 Task: Send an email with the signature Daisy Wilson with the subject Service renewal and the message I am sorry for any miscommunication on our end. from softage.1@softage.net to softage.9@softage.net and softage.10@softage.net with an attached document Data_sheet.pdf
Action: Mouse moved to (411, 548)
Screenshot: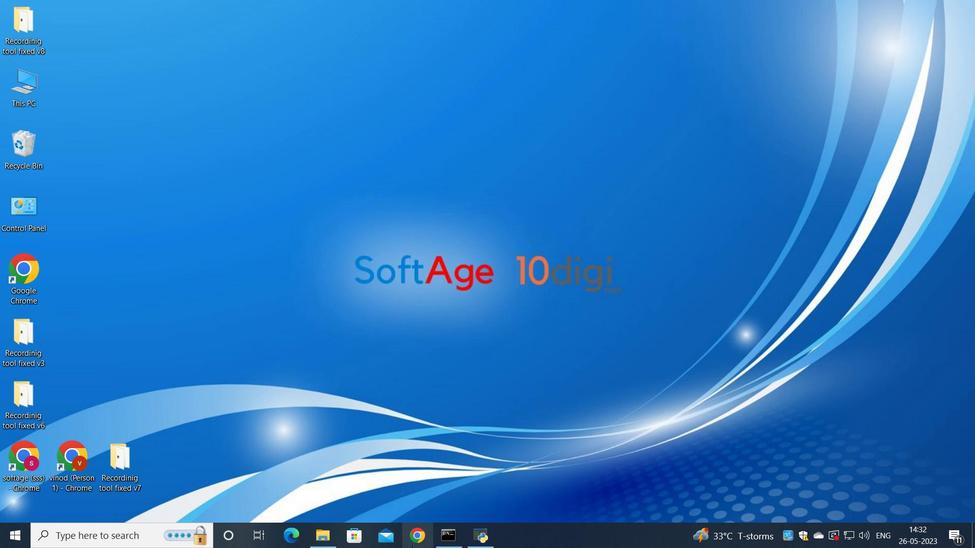 
Action: Mouse pressed left at (411, 548)
Screenshot: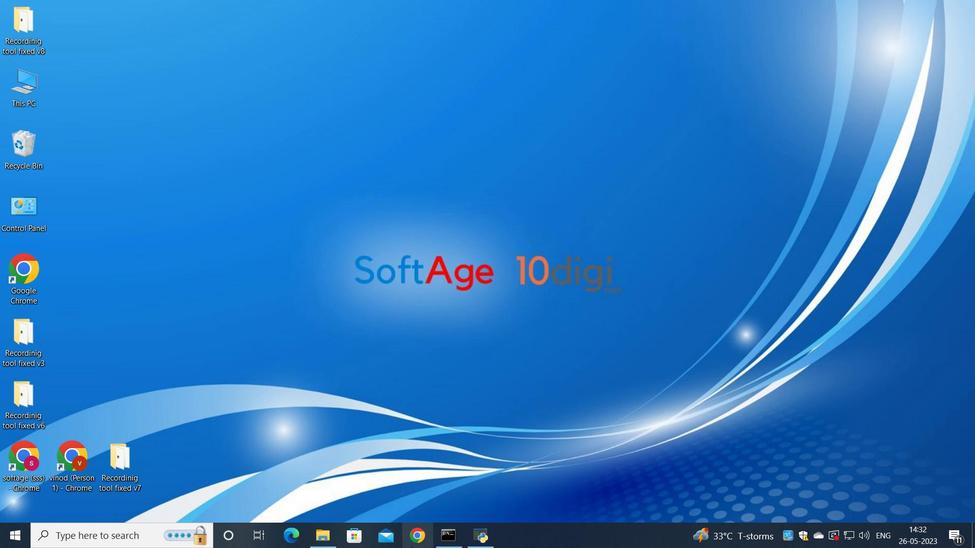 
Action: Mouse moved to (430, 301)
Screenshot: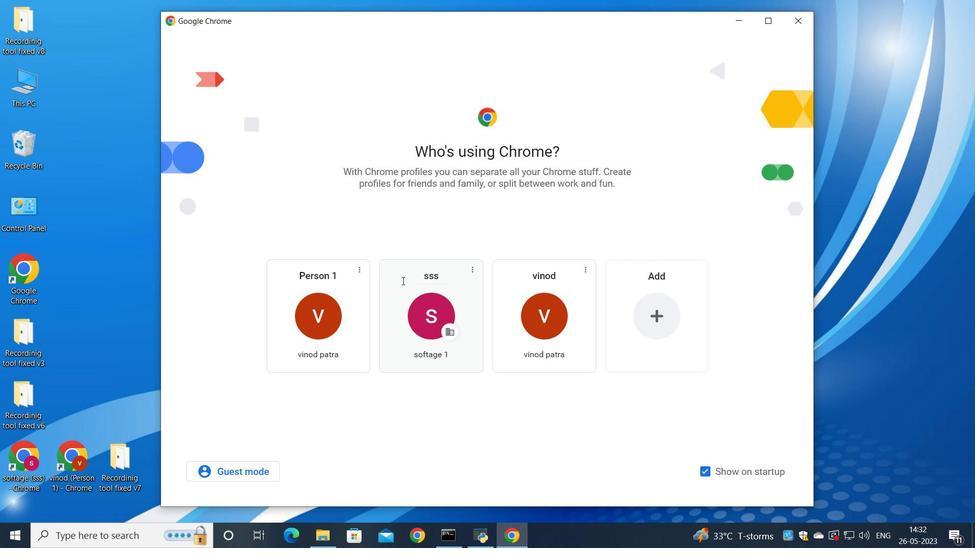 
Action: Mouse pressed left at (430, 301)
Screenshot: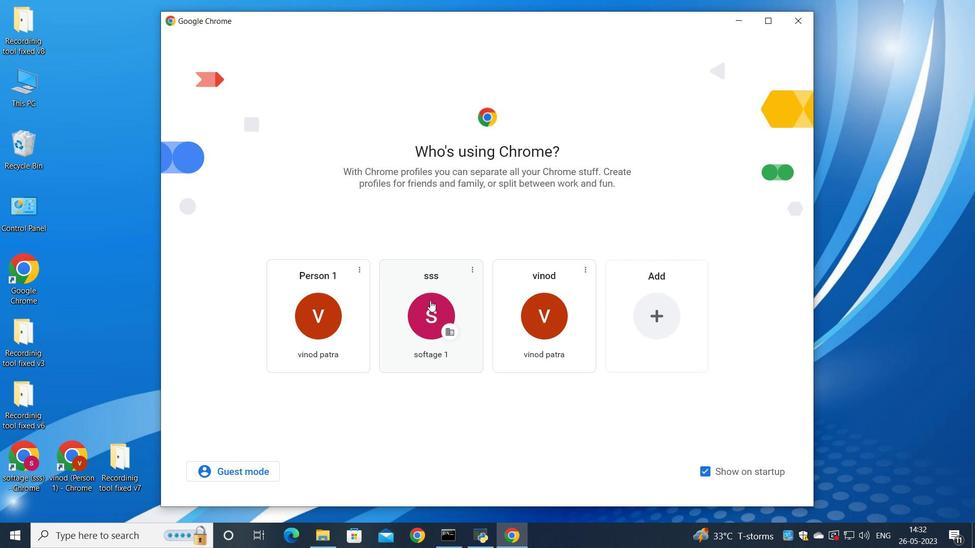 
Action: Mouse moved to (854, 69)
Screenshot: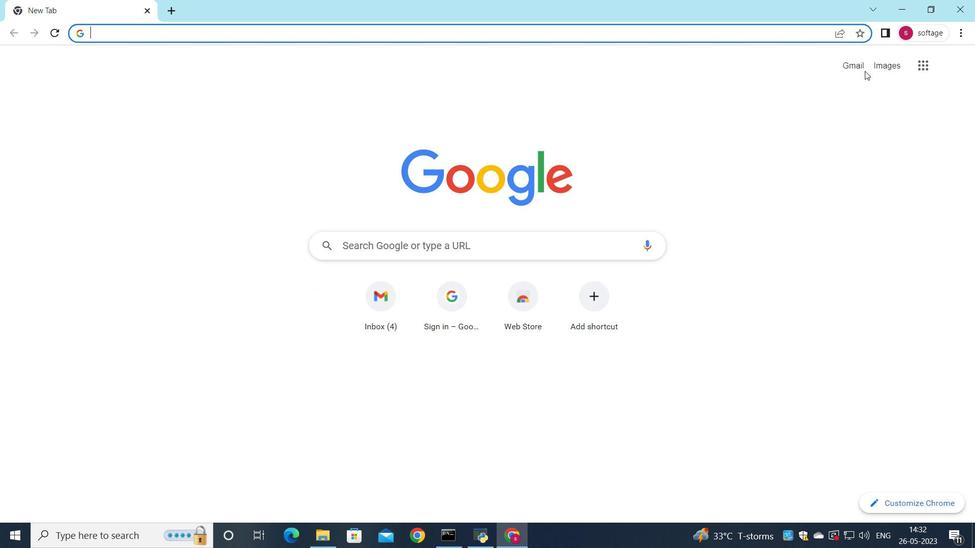 
Action: Mouse pressed left at (854, 69)
Screenshot: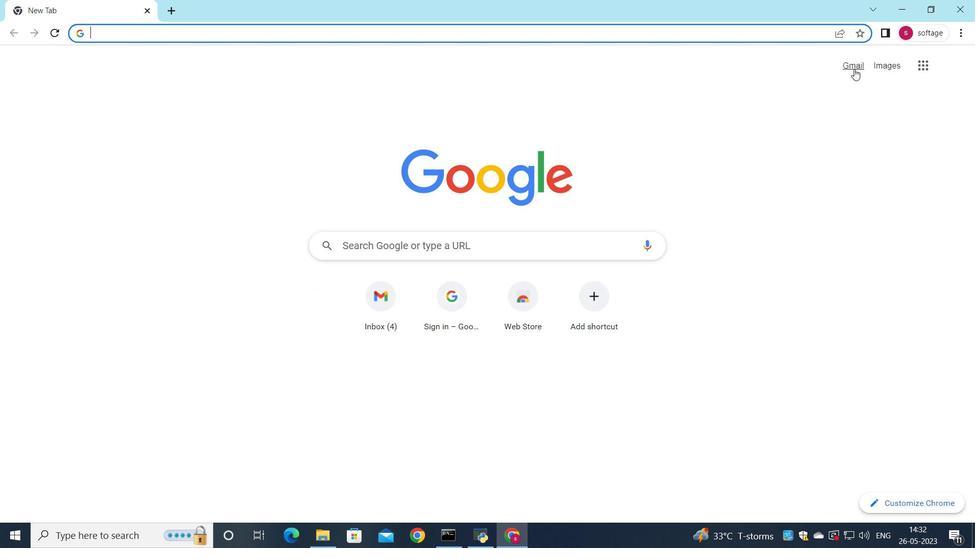 
Action: Mouse moved to (840, 88)
Screenshot: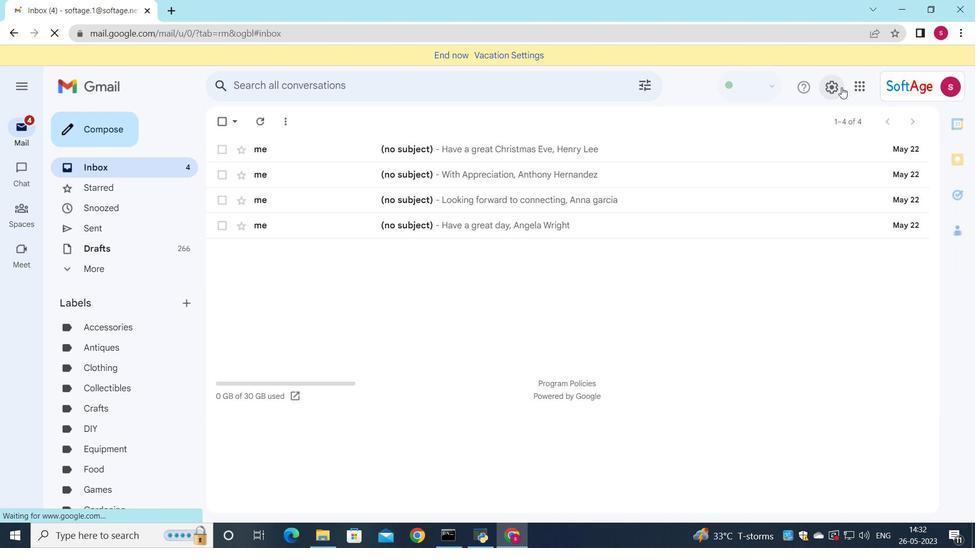 
Action: Mouse pressed left at (840, 88)
Screenshot: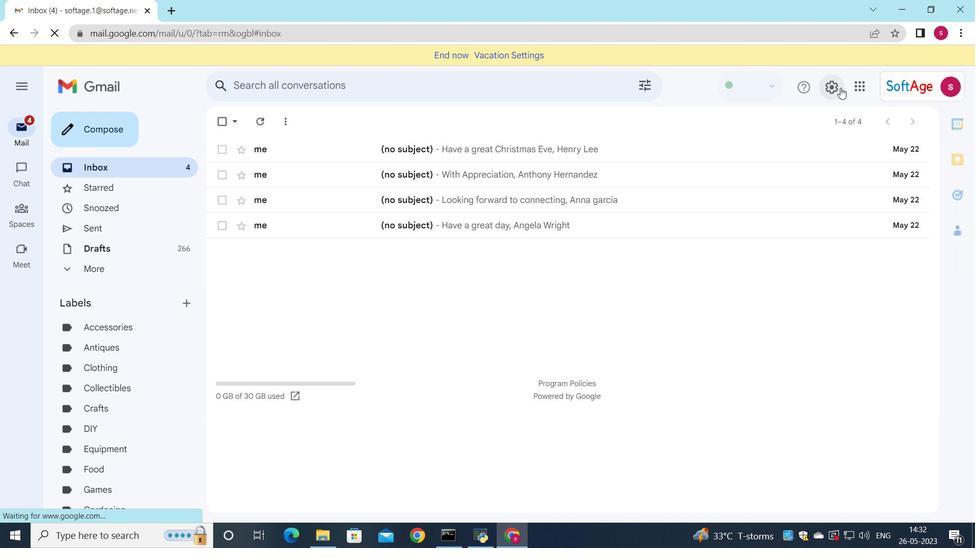 
Action: Mouse moved to (852, 149)
Screenshot: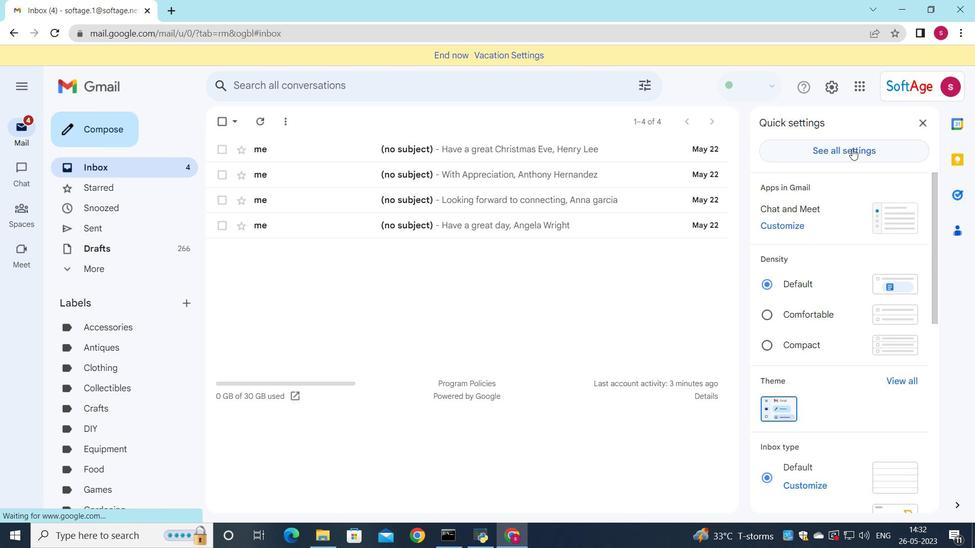 
Action: Mouse pressed left at (852, 149)
Screenshot: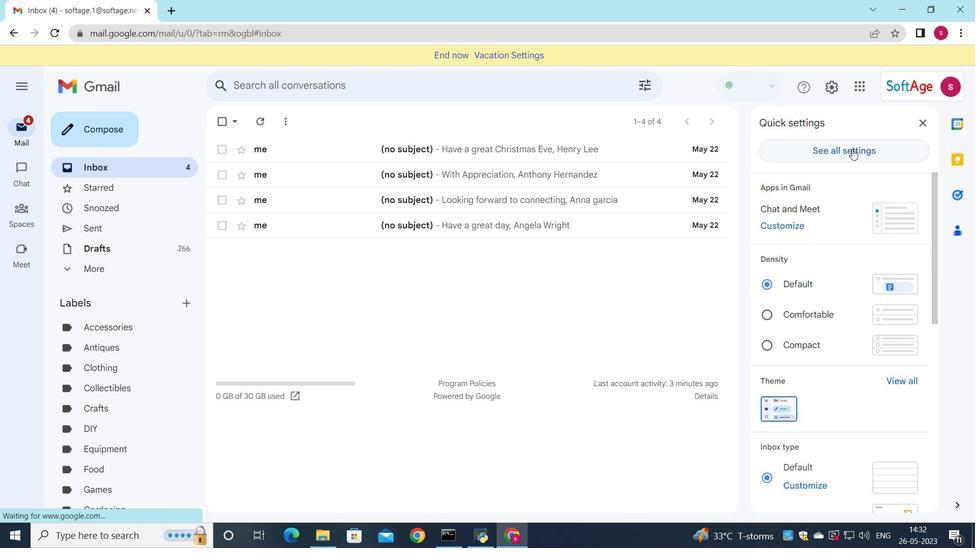 
Action: Mouse moved to (432, 222)
Screenshot: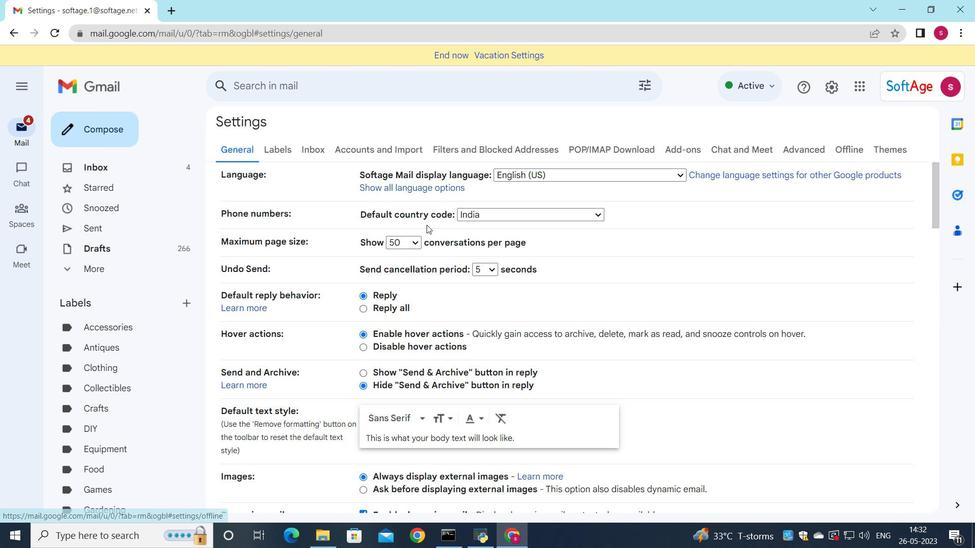 
Action: Mouse scrolled (432, 222) with delta (0, 0)
Screenshot: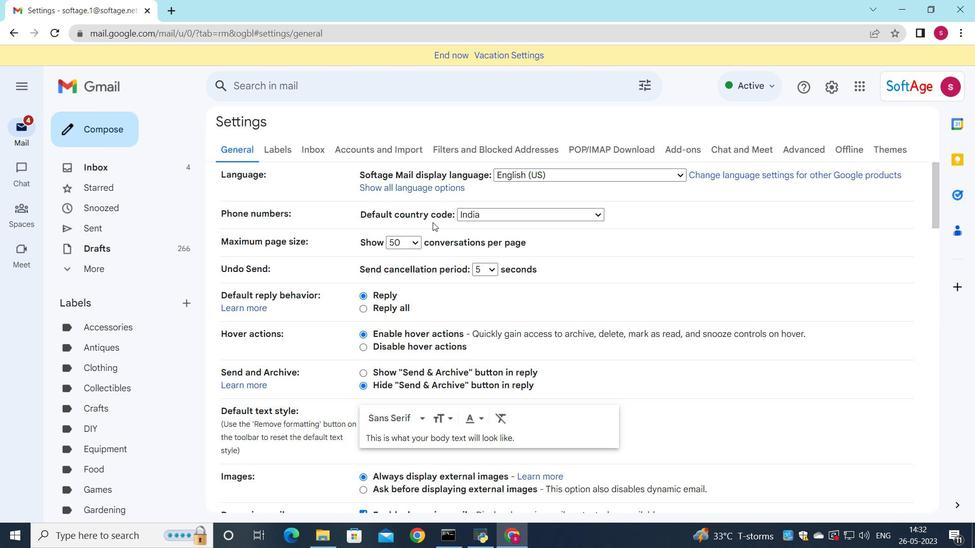 
Action: Mouse scrolled (432, 222) with delta (0, 0)
Screenshot: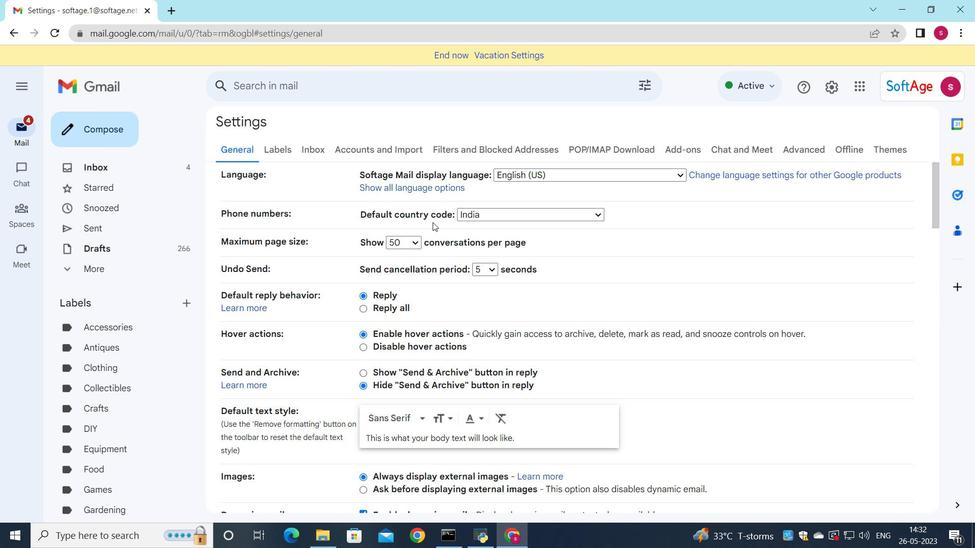 
Action: Mouse scrolled (432, 222) with delta (0, 0)
Screenshot: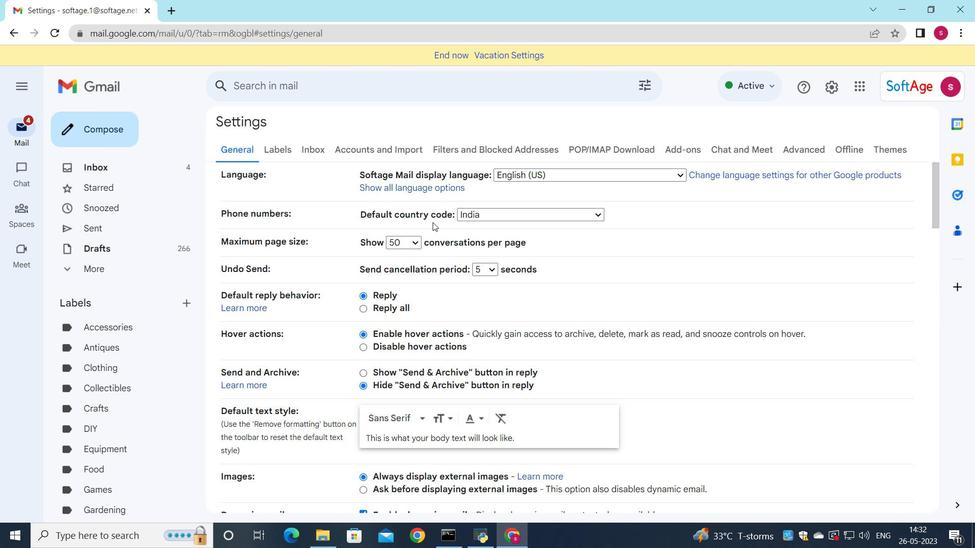 
Action: Mouse scrolled (432, 222) with delta (0, 0)
Screenshot: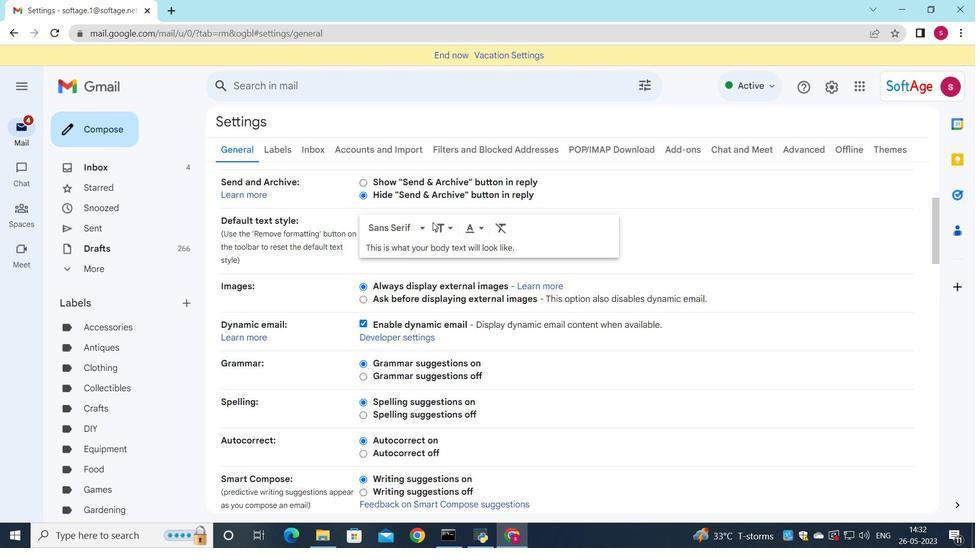 
Action: Mouse scrolled (432, 222) with delta (0, 0)
Screenshot: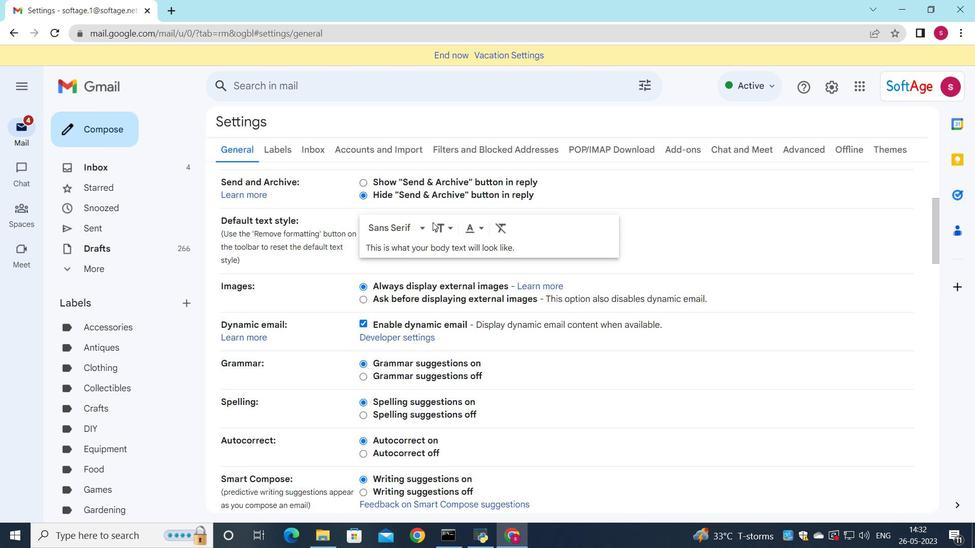 
Action: Mouse scrolled (432, 222) with delta (0, 0)
Screenshot: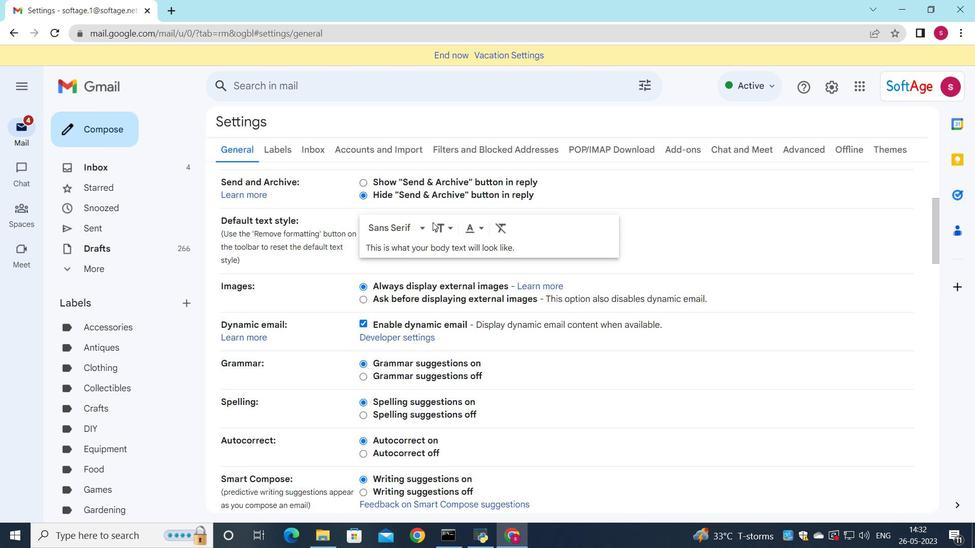 
Action: Mouse scrolled (432, 222) with delta (0, 0)
Screenshot: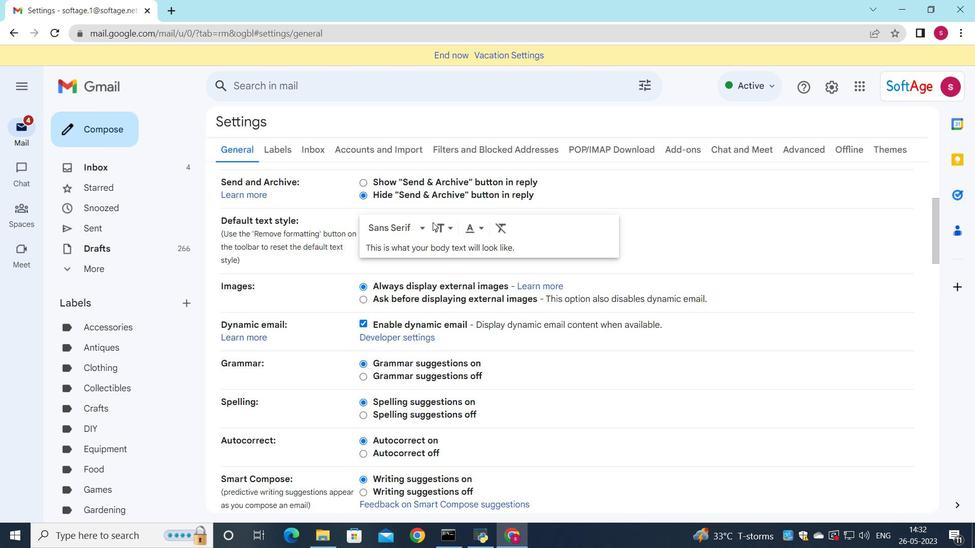 
Action: Mouse scrolled (432, 222) with delta (0, 0)
Screenshot: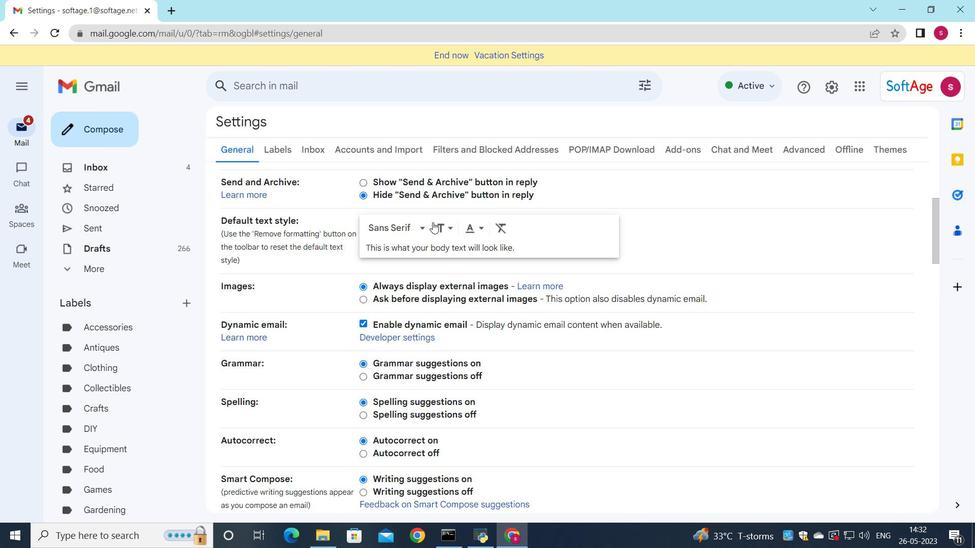 
Action: Mouse scrolled (432, 222) with delta (0, 0)
Screenshot: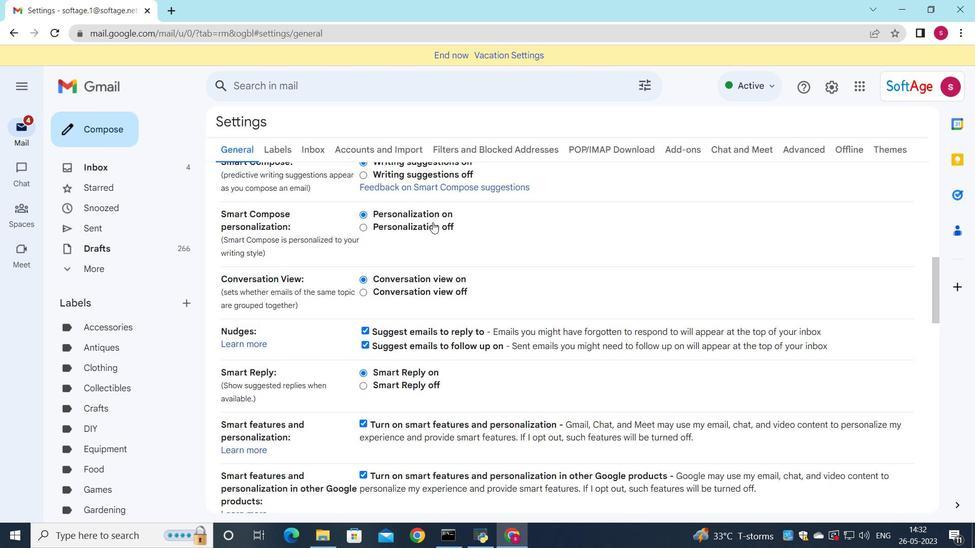 
Action: Mouse scrolled (432, 222) with delta (0, 0)
Screenshot: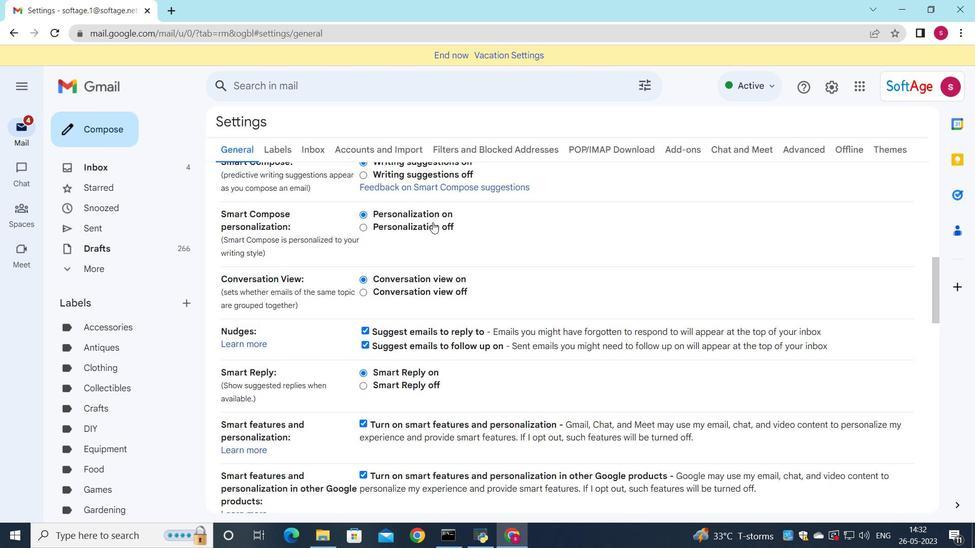 
Action: Mouse scrolled (432, 222) with delta (0, 0)
Screenshot: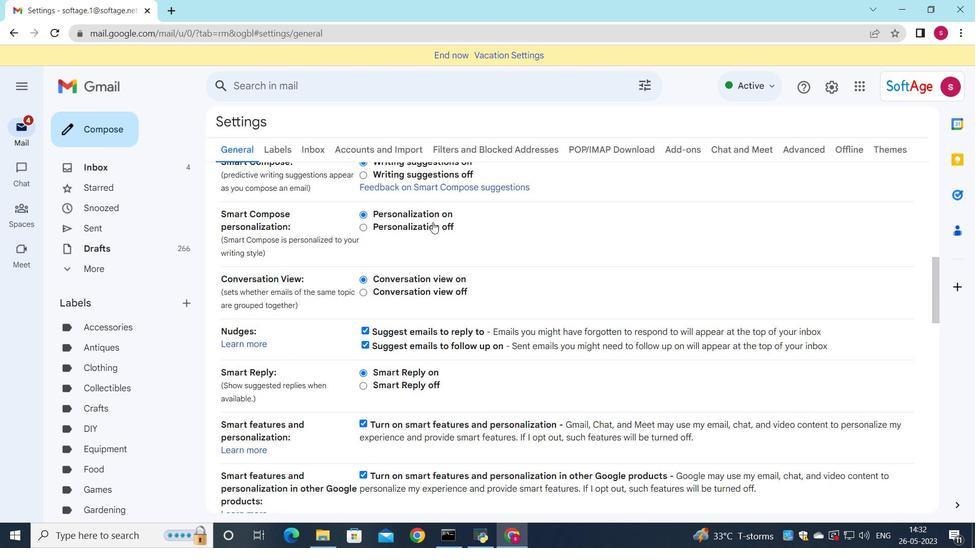 
Action: Mouse scrolled (432, 222) with delta (0, 0)
Screenshot: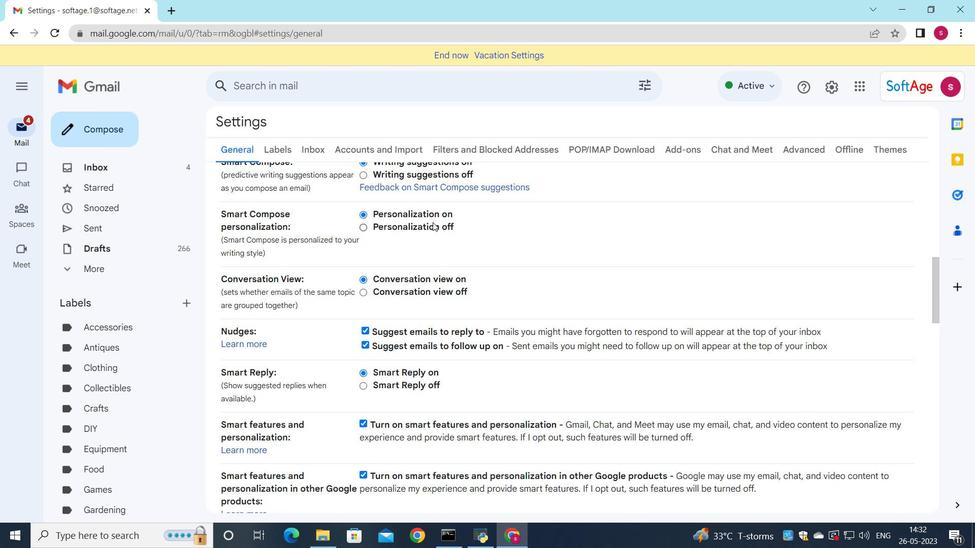 
Action: Mouse scrolled (432, 222) with delta (0, 0)
Screenshot: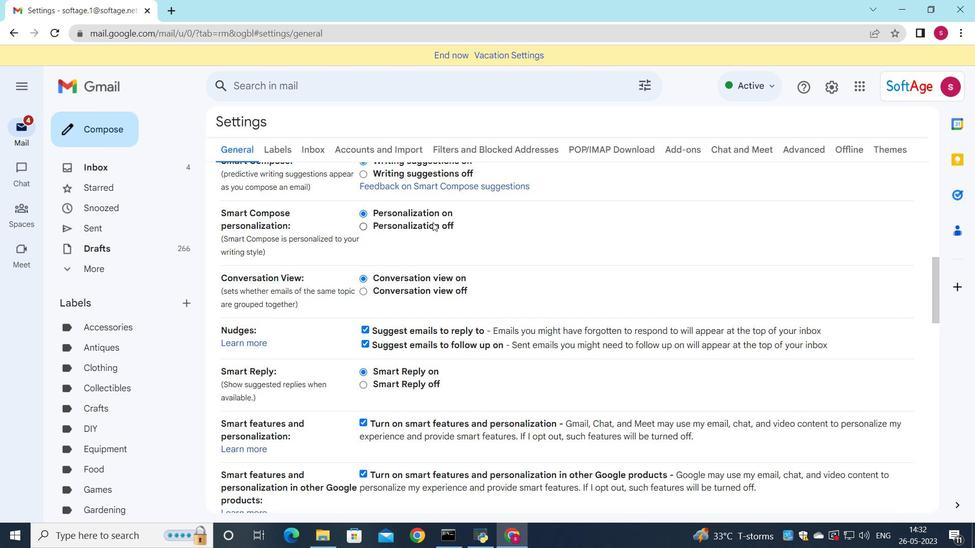 
Action: Mouse scrolled (432, 222) with delta (0, 0)
Screenshot: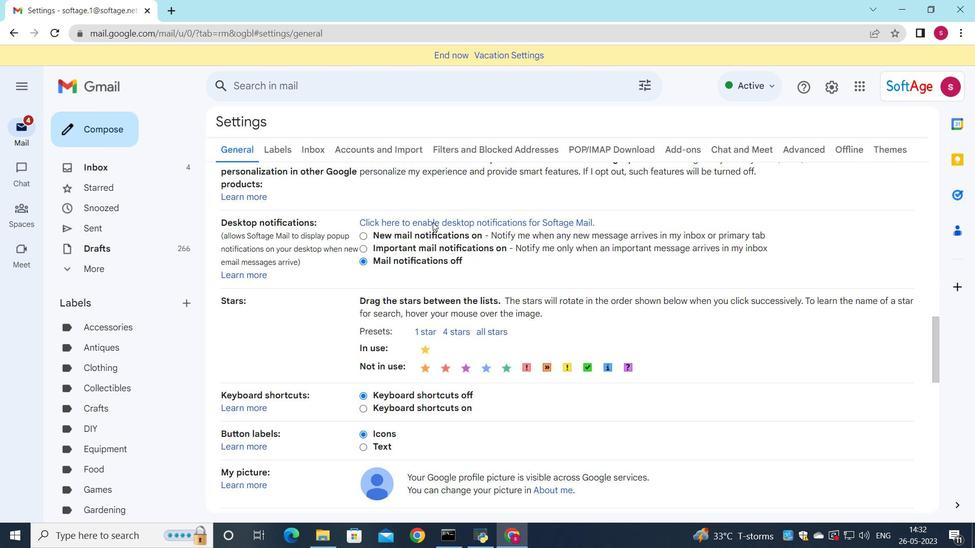 
Action: Mouse scrolled (432, 222) with delta (0, 0)
Screenshot: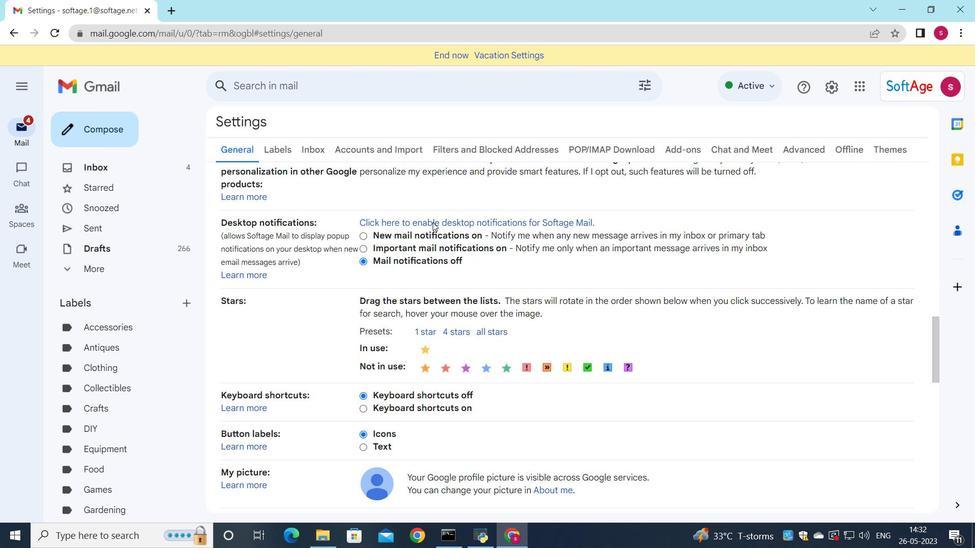 
Action: Mouse scrolled (432, 222) with delta (0, 0)
Screenshot: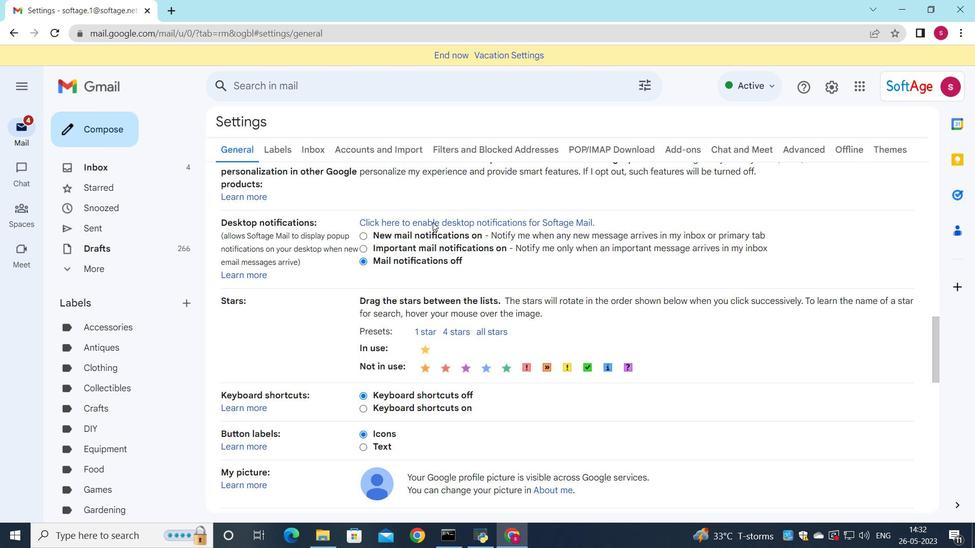 
Action: Mouse moved to (491, 382)
Screenshot: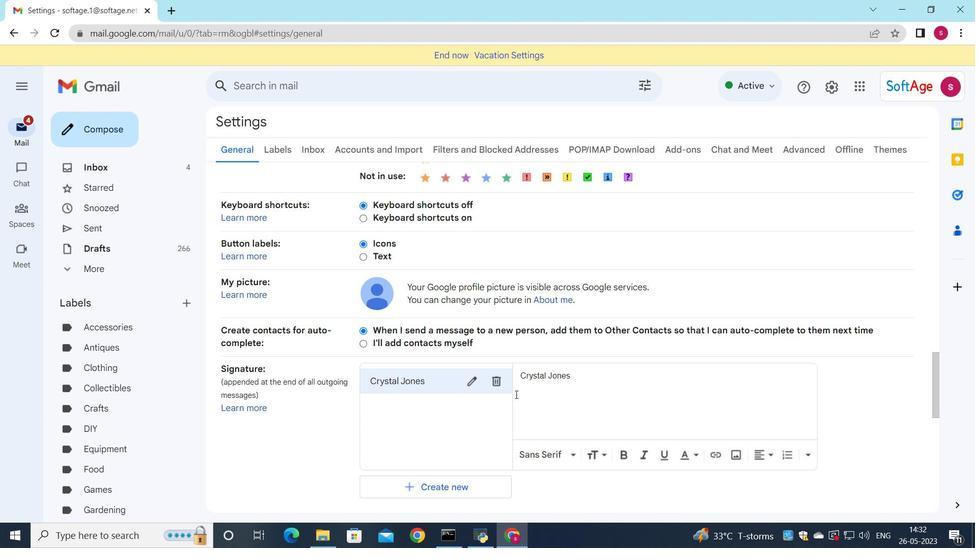 
Action: Mouse pressed left at (491, 382)
Screenshot: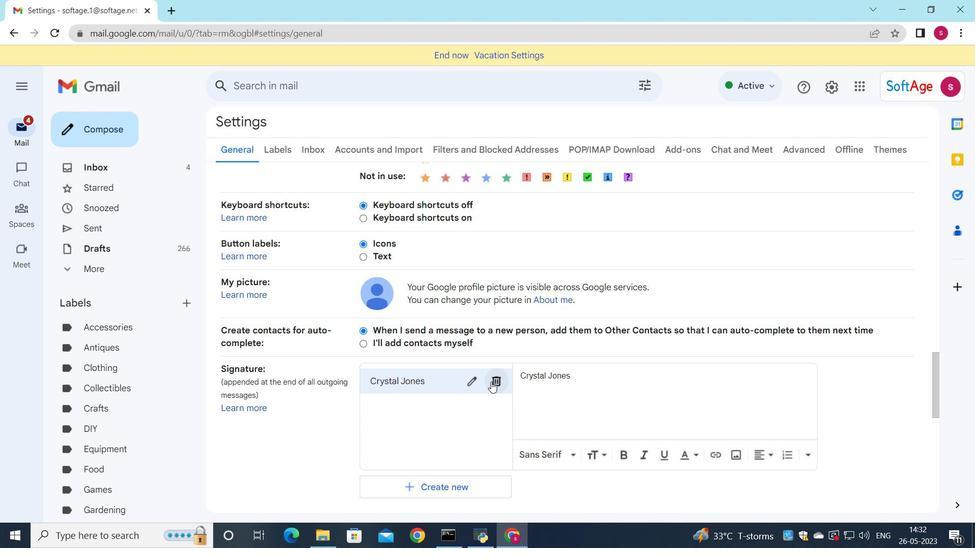 
Action: Mouse moved to (579, 305)
Screenshot: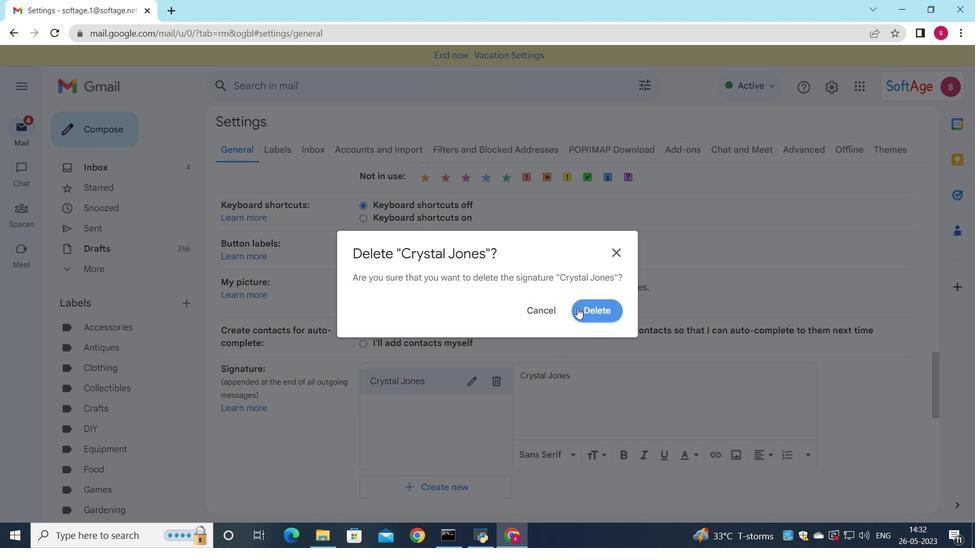 
Action: Mouse pressed left at (579, 305)
Screenshot: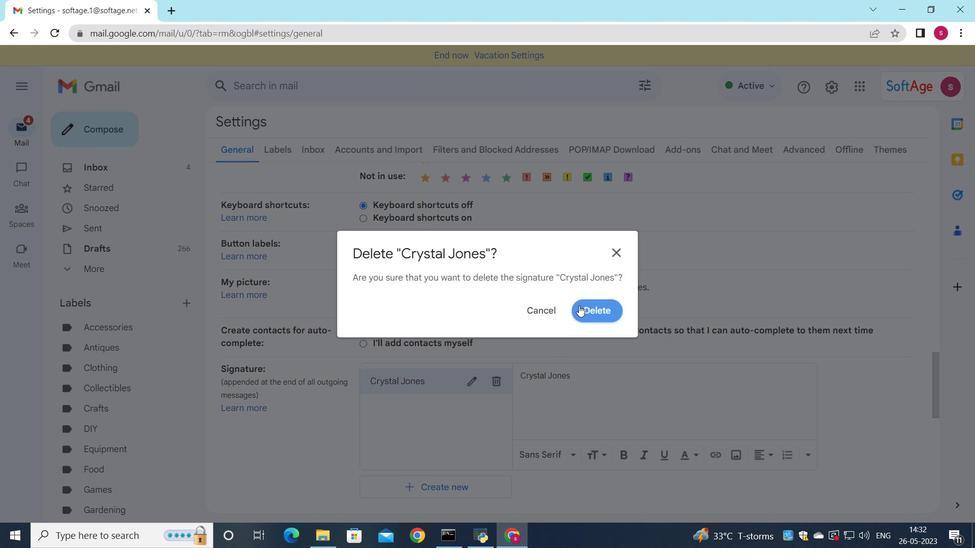 
Action: Mouse moved to (434, 393)
Screenshot: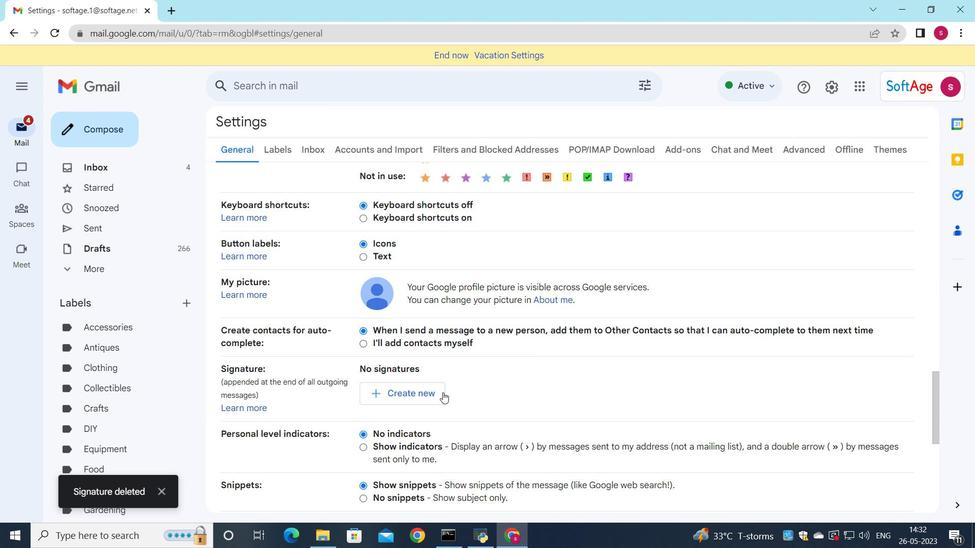 
Action: Mouse pressed left at (434, 393)
Screenshot: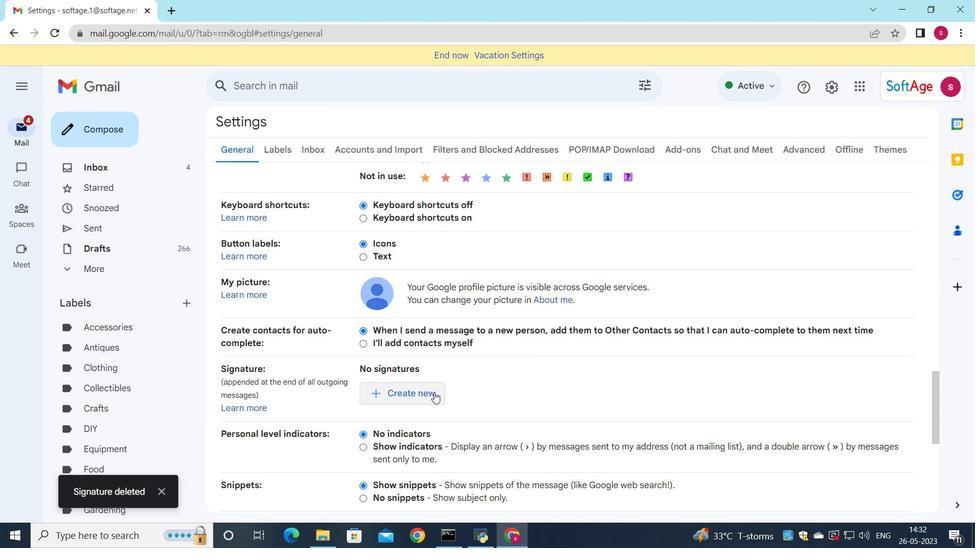 
Action: Mouse moved to (697, 304)
Screenshot: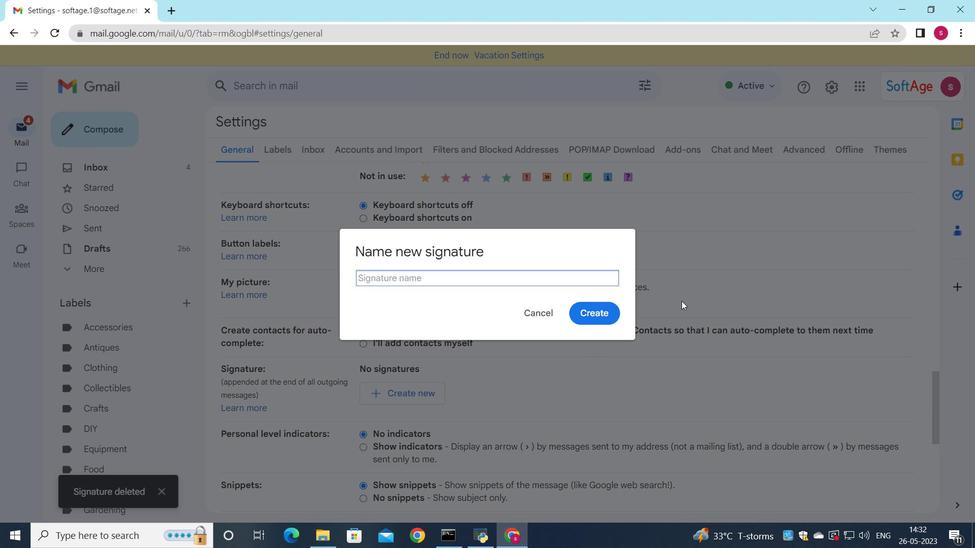 
Action: Key pressed <Key.shift>Daisy<Key.space><Key.shift>Wilsom<Key.backspace>n
Screenshot: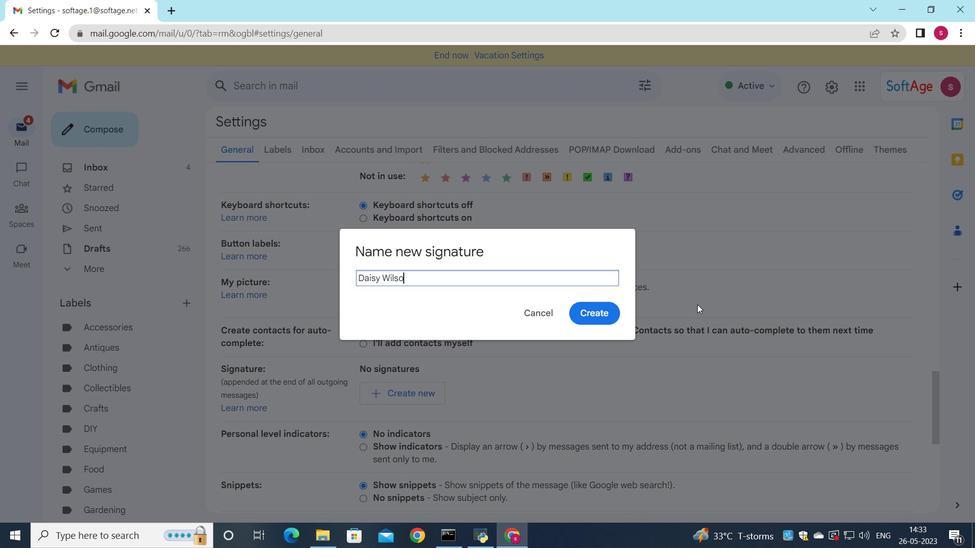 
Action: Mouse moved to (601, 310)
Screenshot: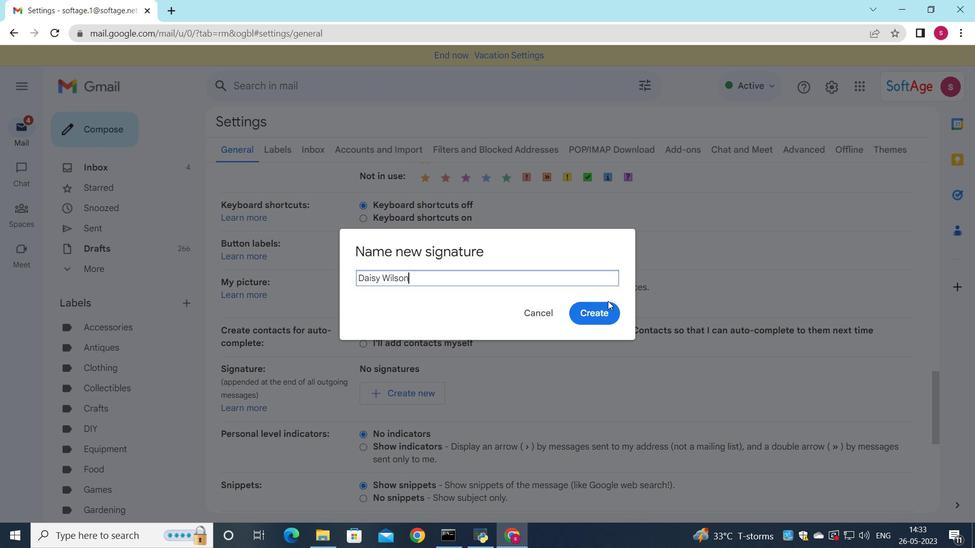 
Action: Mouse pressed left at (601, 310)
Screenshot: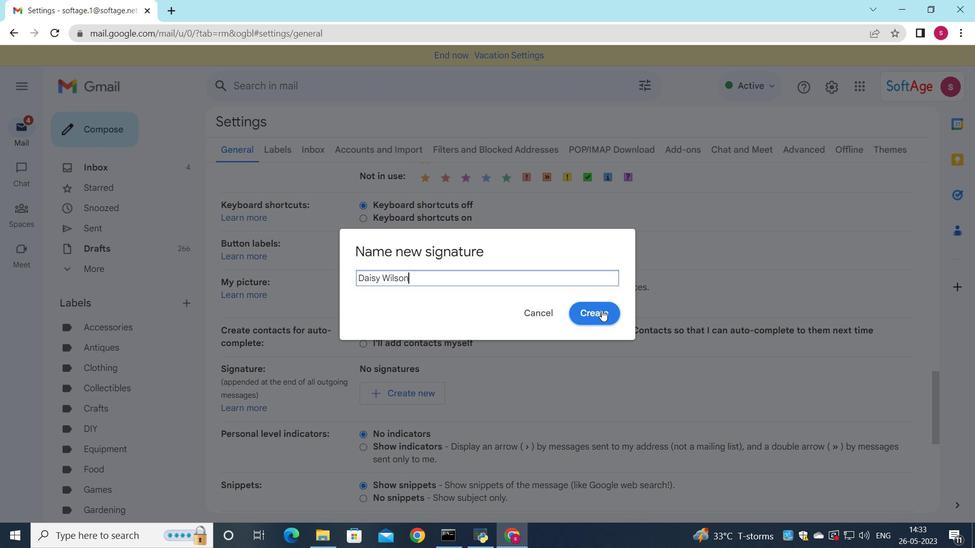 
Action: Mouse moved to (576, 384)
Screenshot: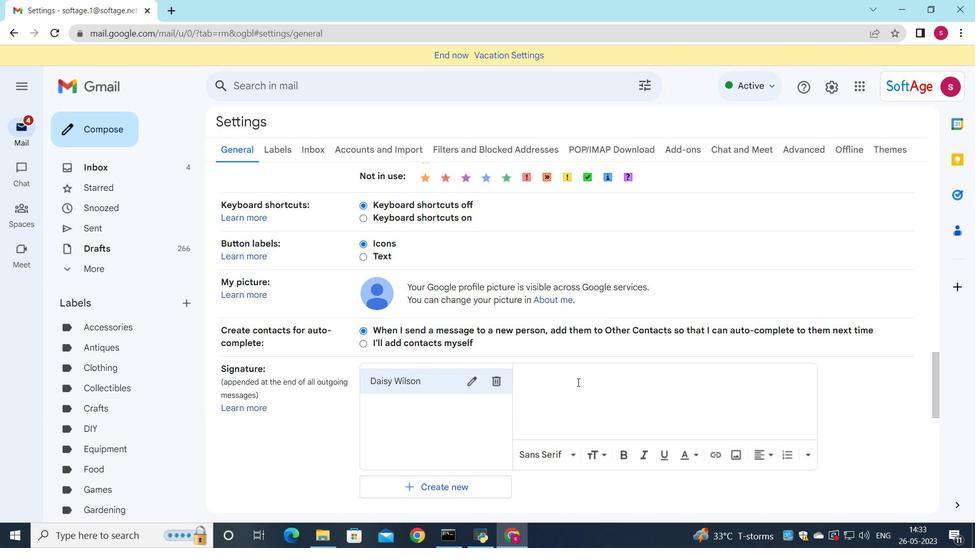 
Action: Mouse pressed left at (576, 384)
Screenshot: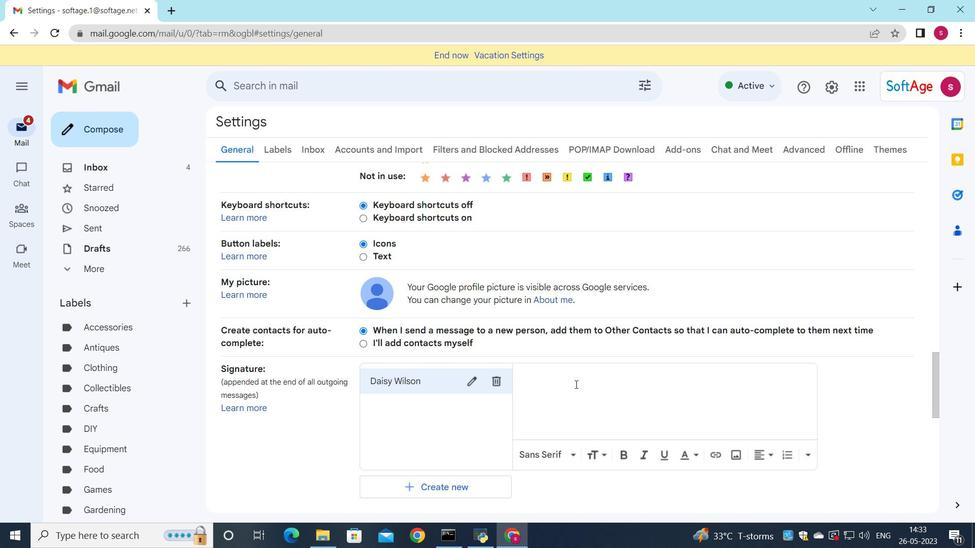 
Action: Key pressed <Key.shift>Daisy<Key.space><Key.shift>Wilson
Screenshot: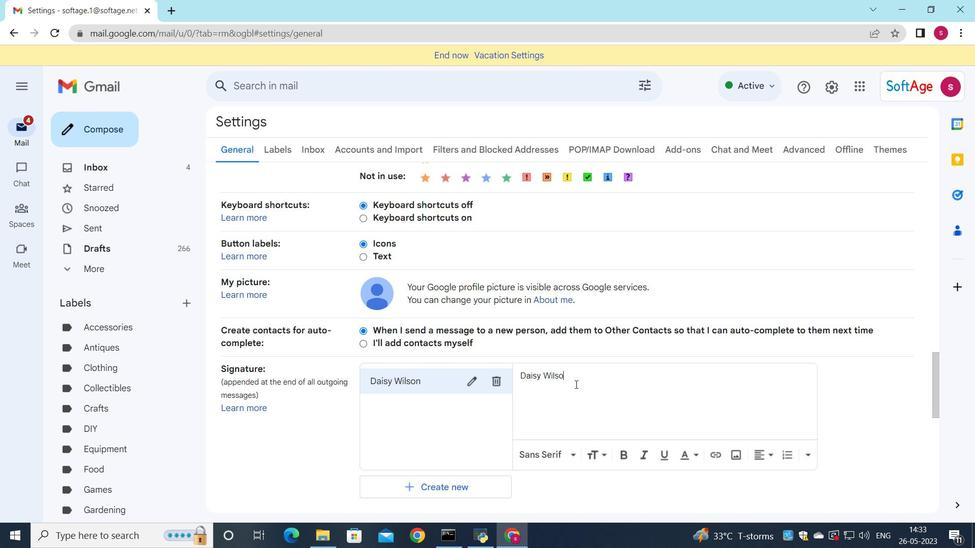 
Action: Mouse moved to (528, 444)
Screenshot: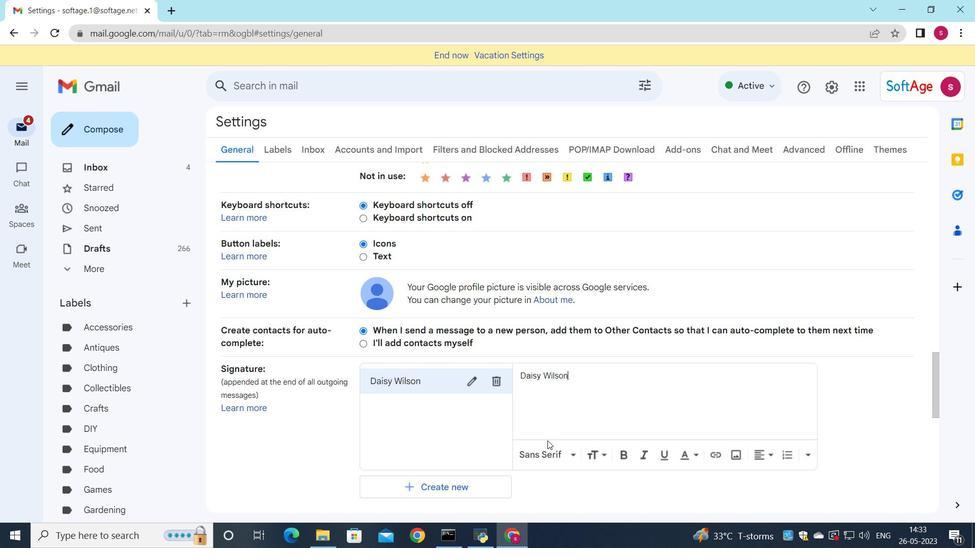 
Action: Mouse scrolled (528, 444) with delta (0, 0)
Screenshot: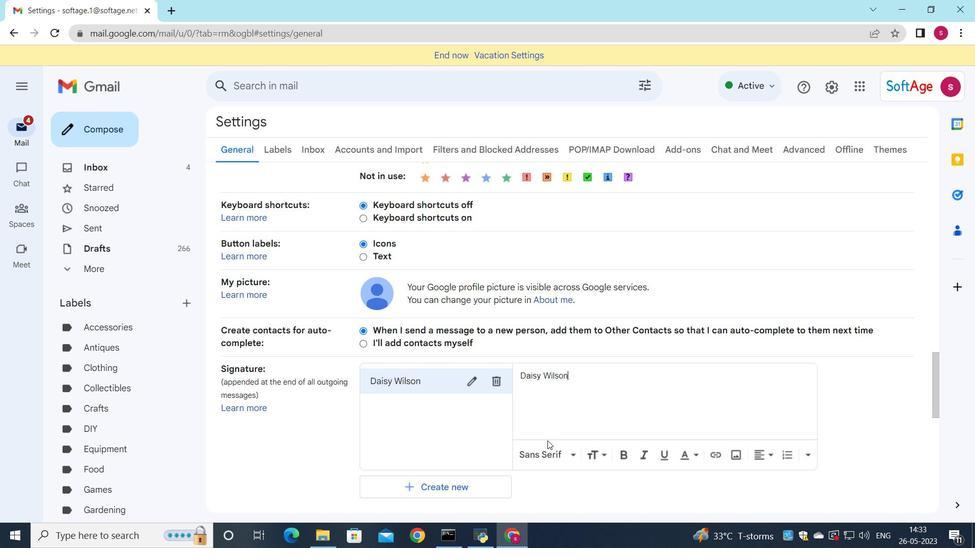 
Action: Mouse moved to (525, 446)
Screenshot: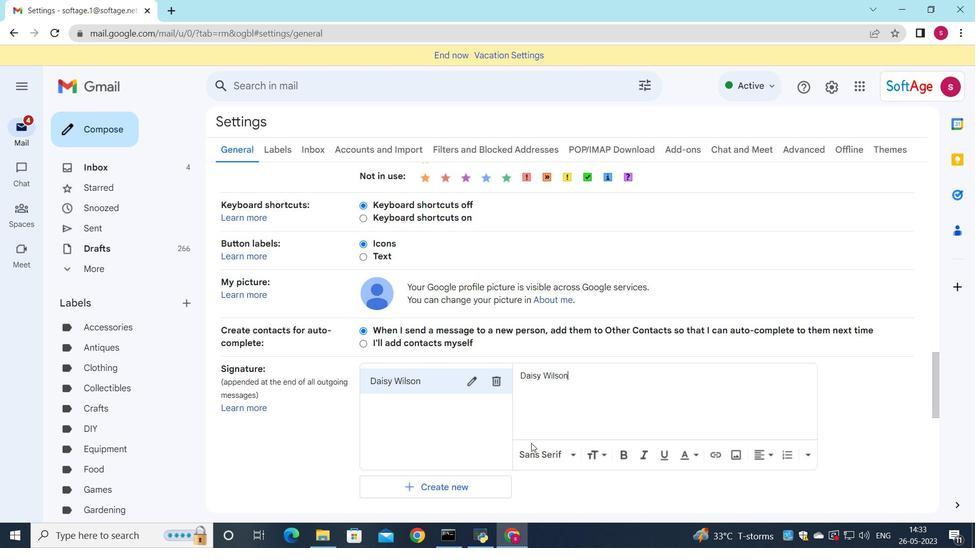 
Action: Mouse scrolled (525, 446) with delta (0, 0)
Screenshot: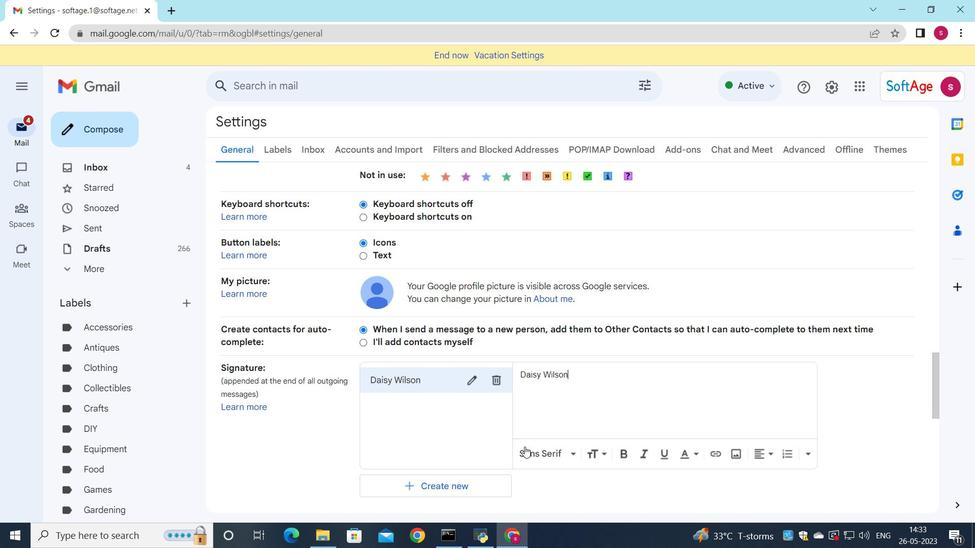 
Action: Mouse moved to (446, 433)
Screenshot: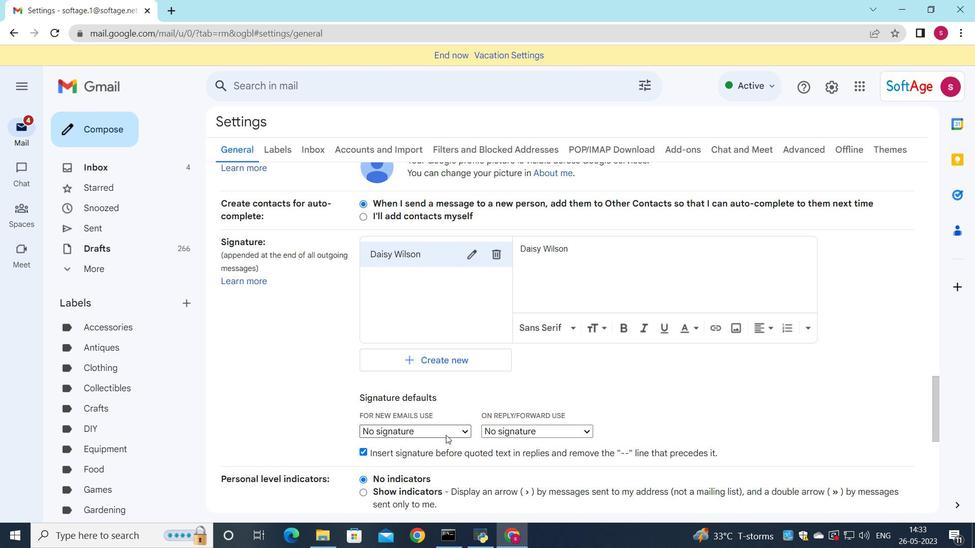 
Action: Mouse pressed left at (446, 433)
Screenshot: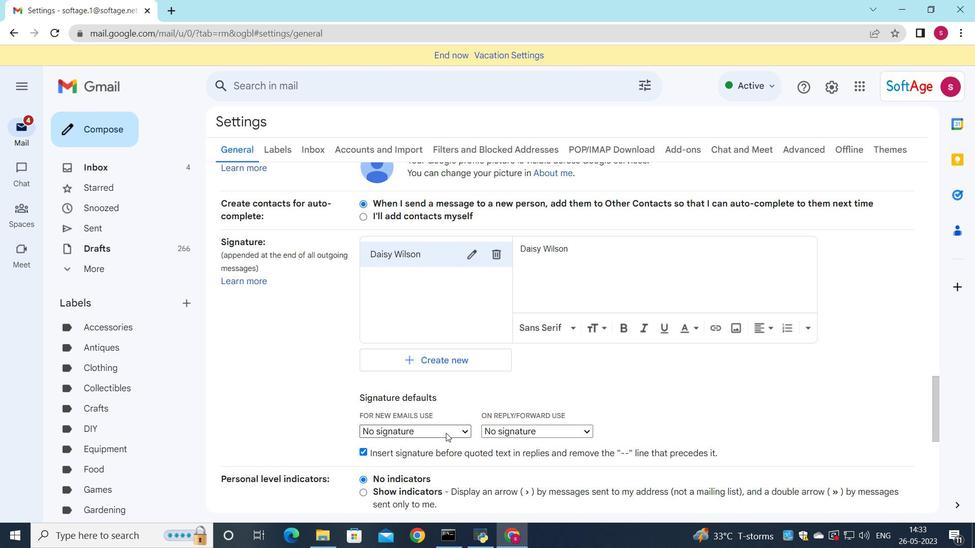 
Action: Mouse moved to (437, 458)
Screenshot: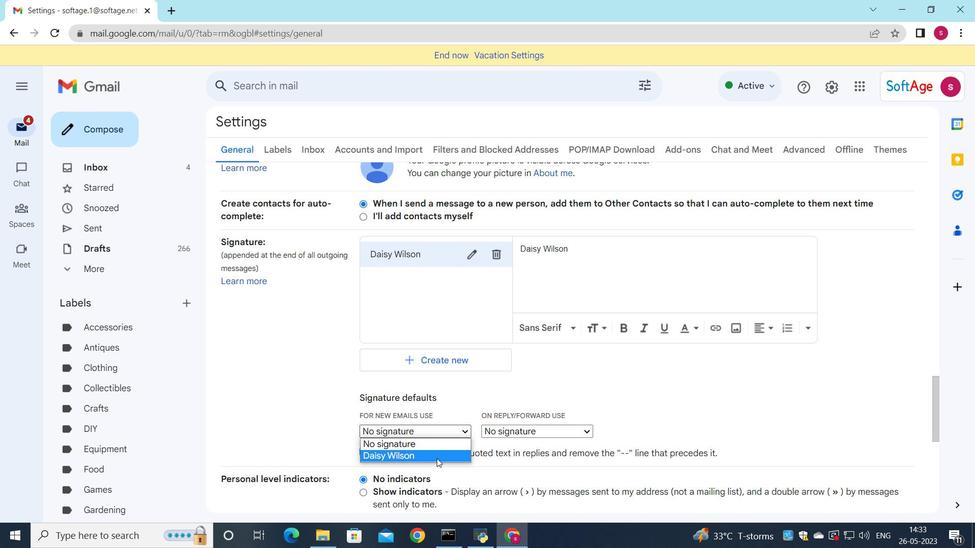 
Action: Mouse pressed left at (437, 458)
Screenshot: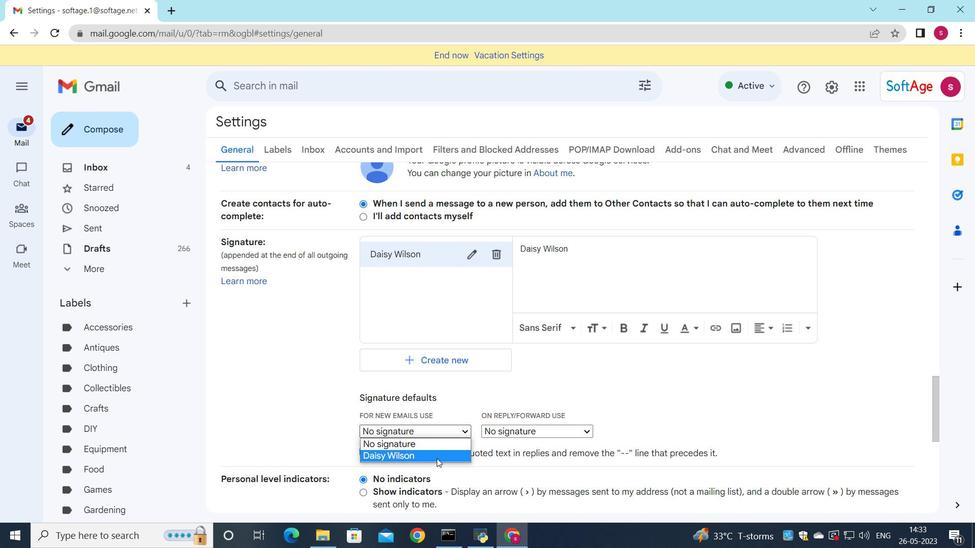 
Action: Mouse moved to (488, 426)
Screenshot: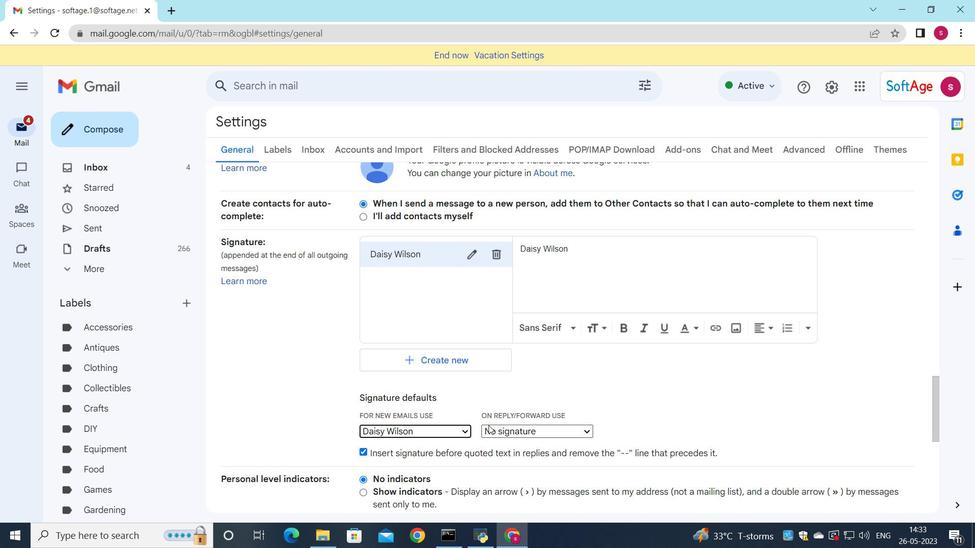
Action: Mouse pressed left at (488, 426)
Screenshot: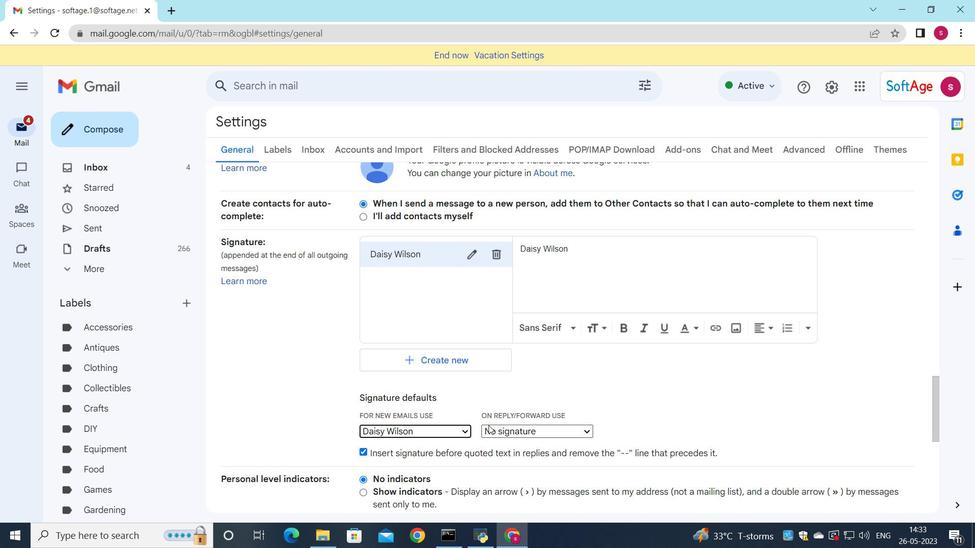 
Action: Mouse moved to (491, 453)
Screenshot: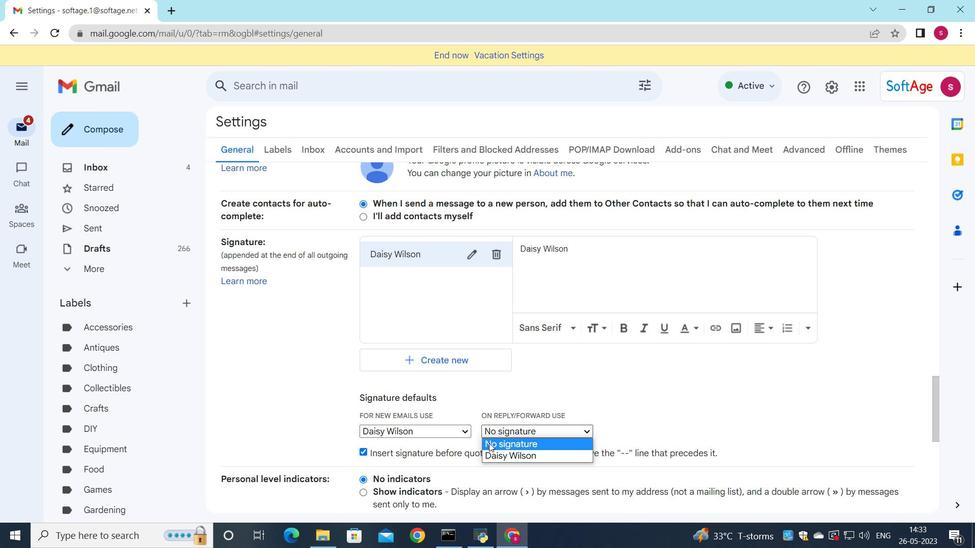 
Action: Mouse pressed left at (491, 453)
Screenshot: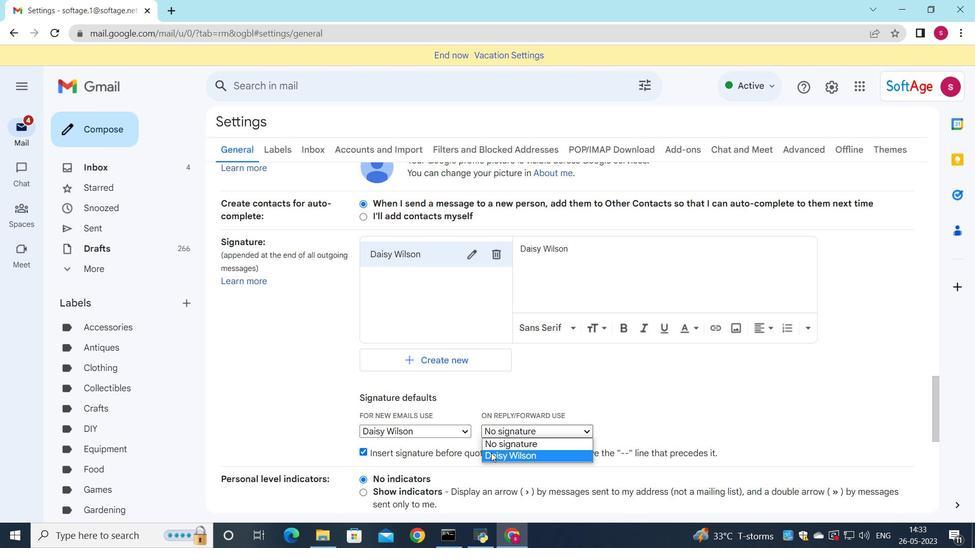 
Action: Mouse moved to (478, 320)
Screenshot: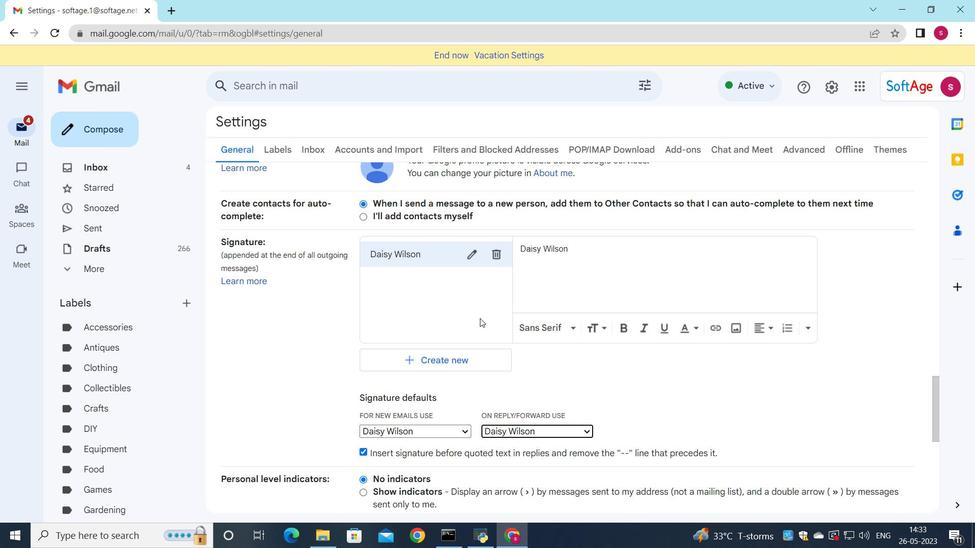 
Action: Mouse scrolled (478, 319) with delta (0, 0)
Screenshot: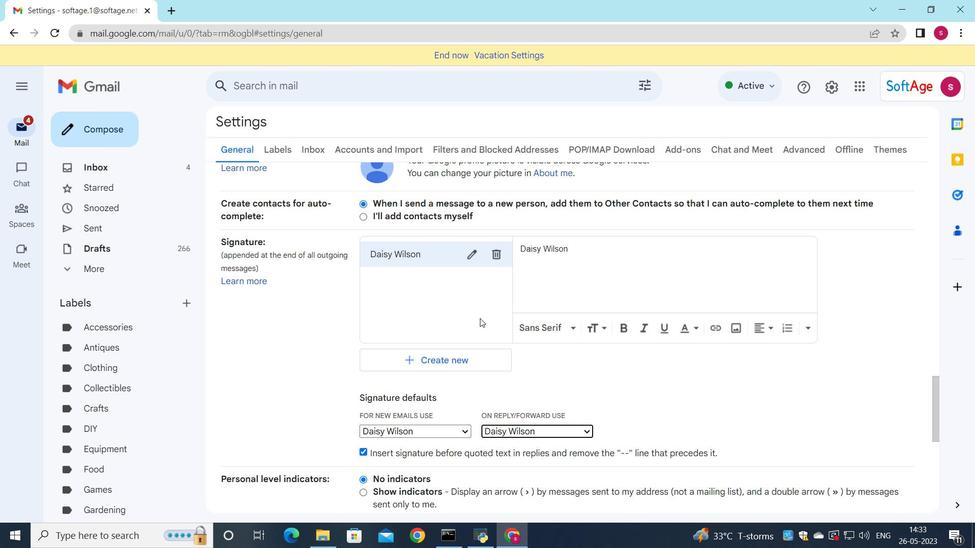 
Action: Mouse scrolled (478, 320) with delta (0, 0)
Screenshot: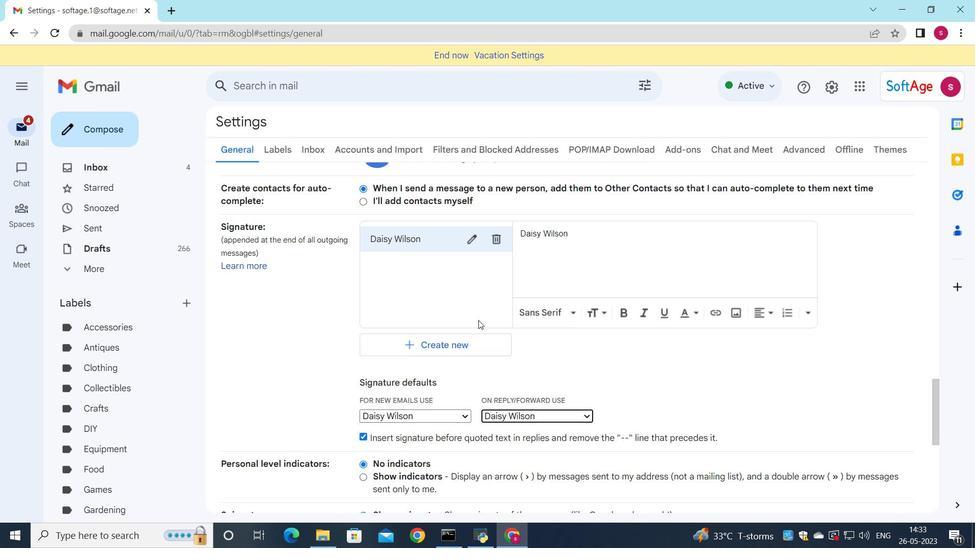 
Action: Mouse scrolled (478, 320) with delta (0, 0)
Screenshot: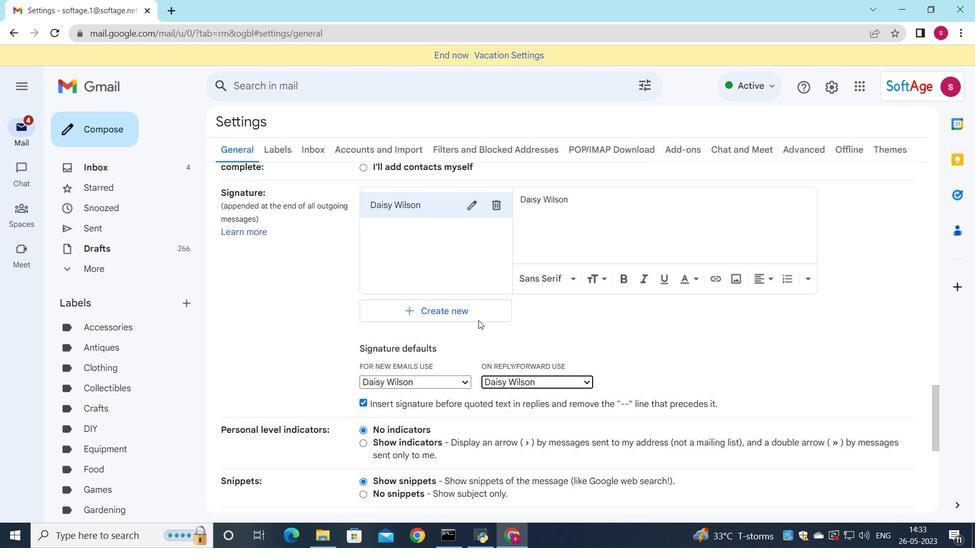 
Action: Mouse moved to (478, 321)
Screenshot: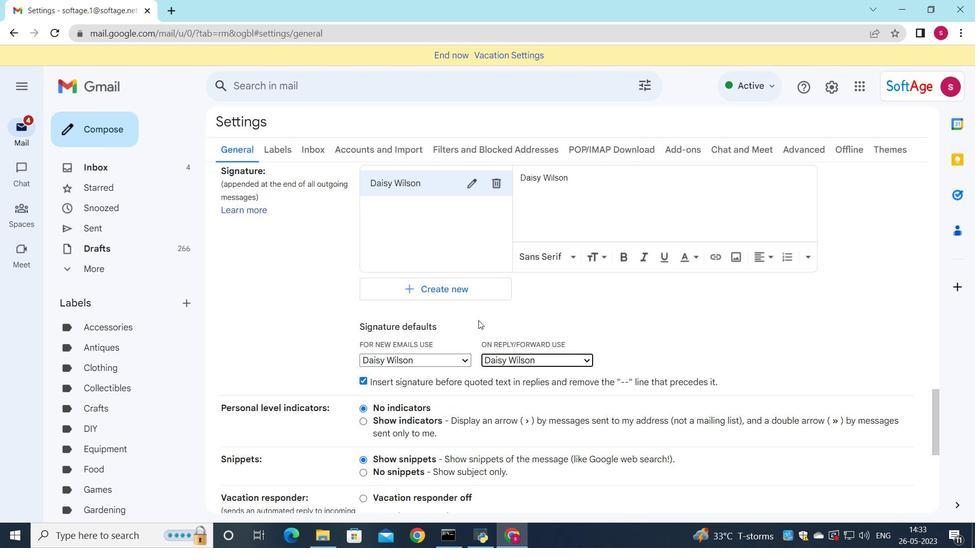 
Action: Mouse scrolled (478, 321) with delta (0, 0)
Screenshot: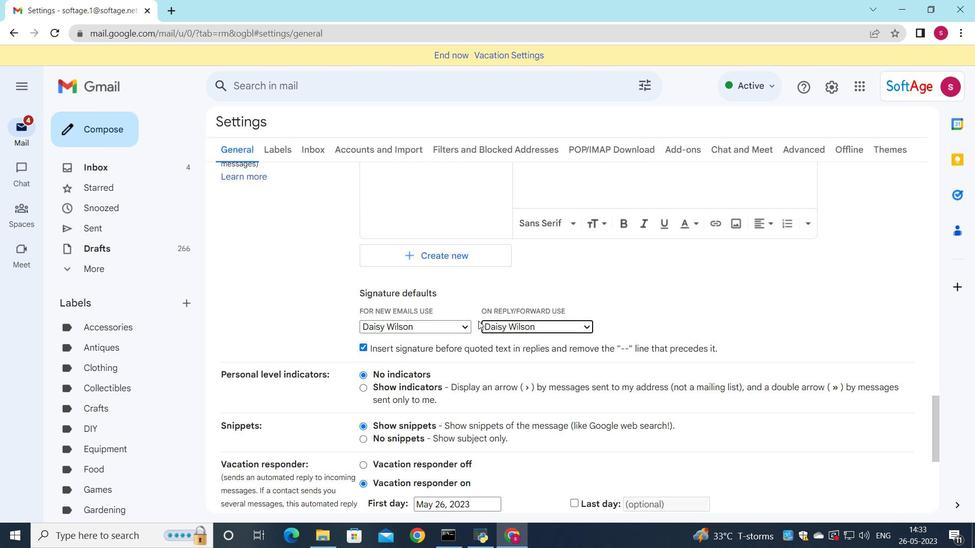 
Action: Mouse moved to (475, 331)
Screenshot: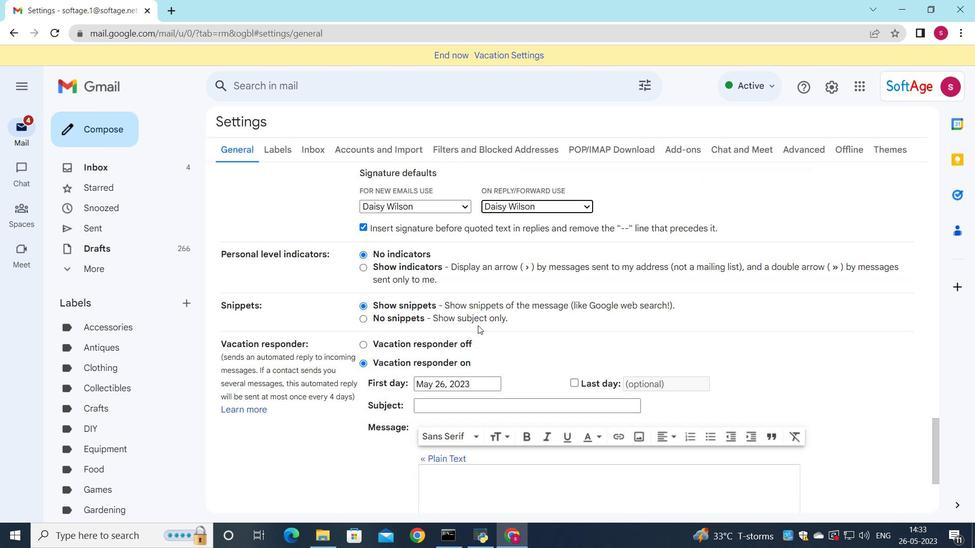 
Action: Mouse scrolled (475, 331) with delta (0, 0)
Screenshot: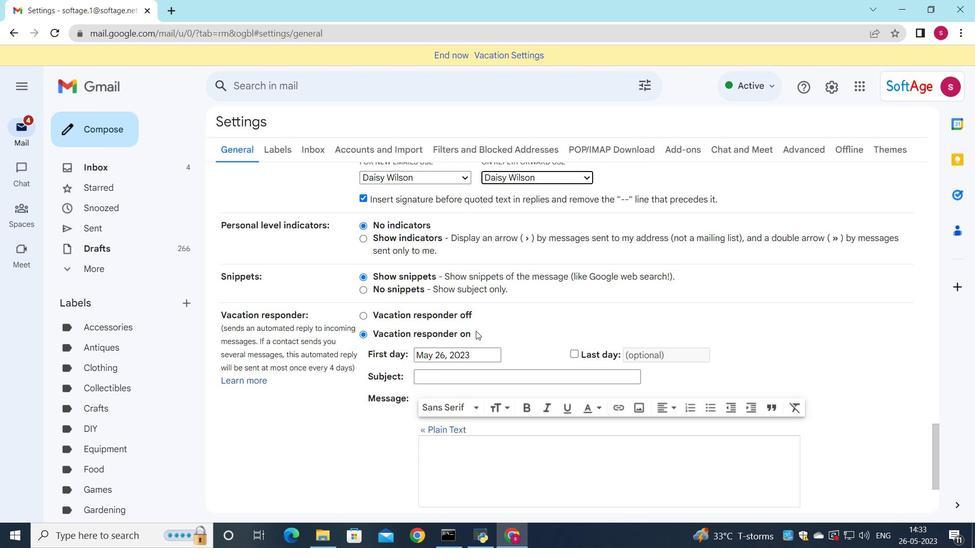 
Action: Mouse scrolled (475, 331) with delta (0, 0)
Screenshot: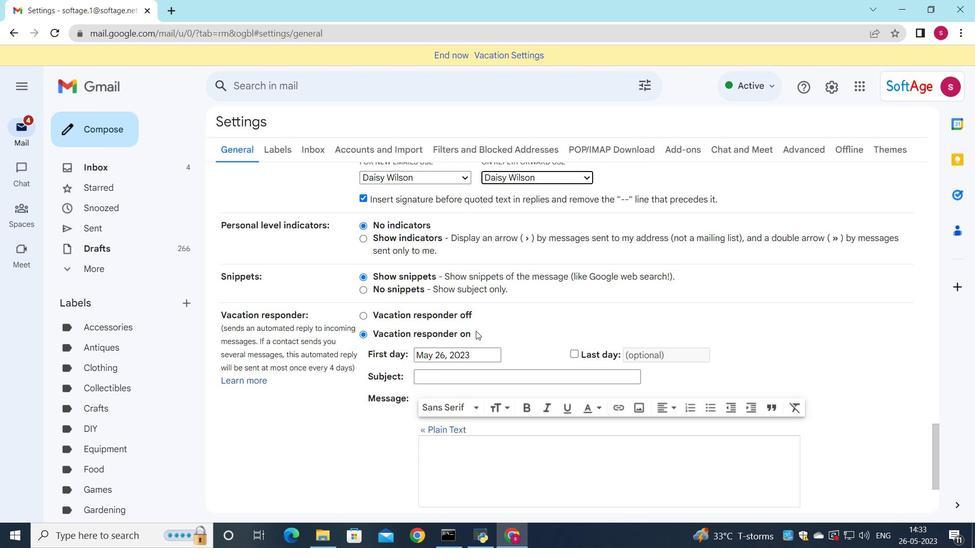 
Action: Mouse scrolled (475, 331) with delta (0, 0)
Screenshot: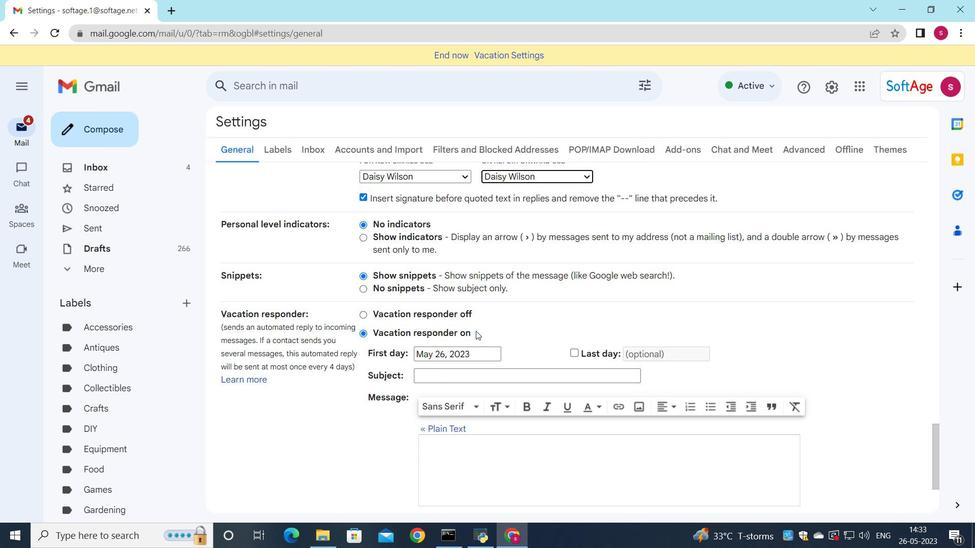 
Action: Mouse moved to (483, 365)
Screenshot: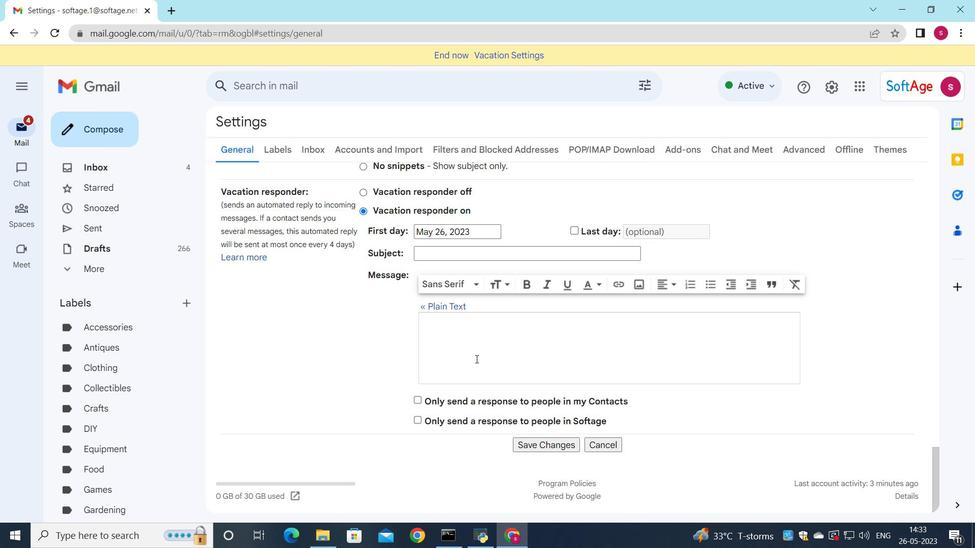 
Action: Mouse scrolled (483, 365) with delta (0, 0)
Screenshot: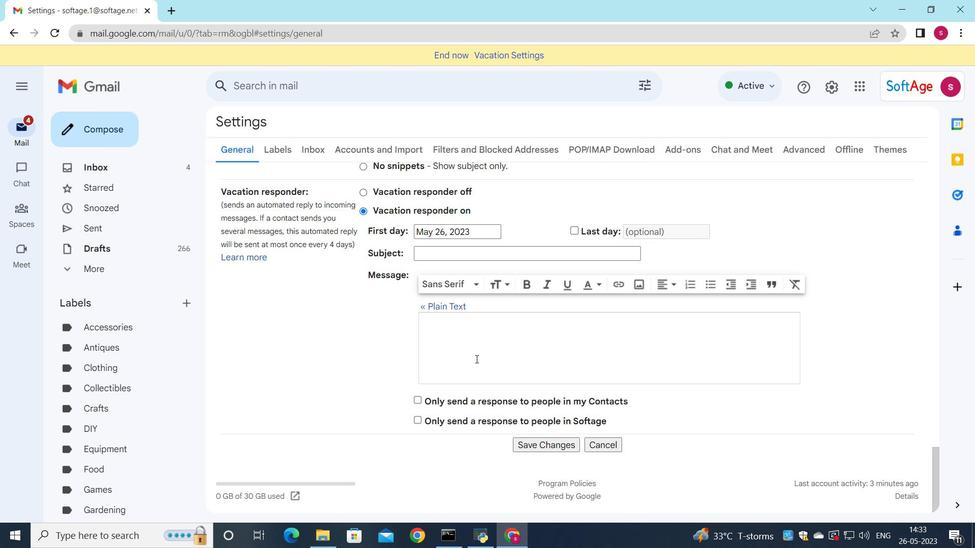 
Action: Mouse moved to (489, 369)
Screenshot: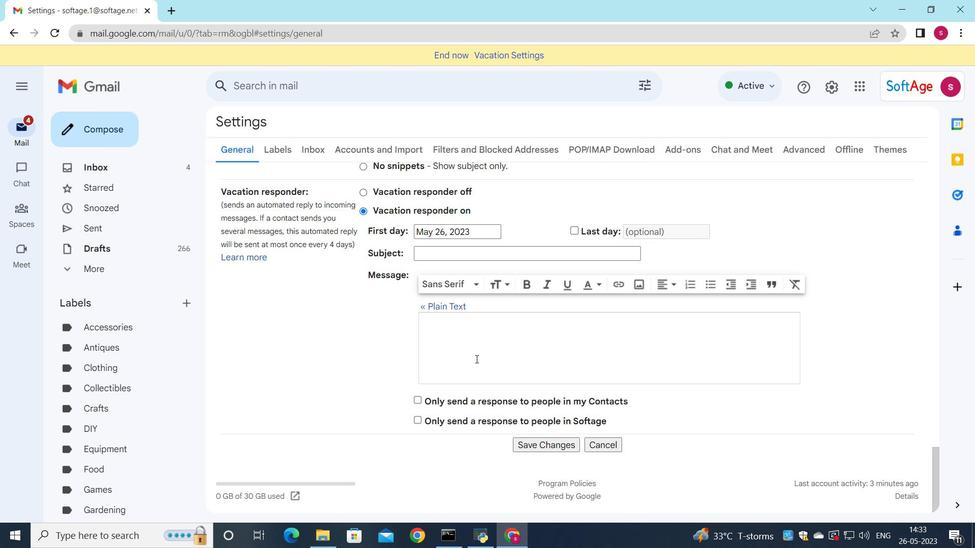 
Action: Mouse scrolled (489, 368) with delta (0, 0)
Screenshot: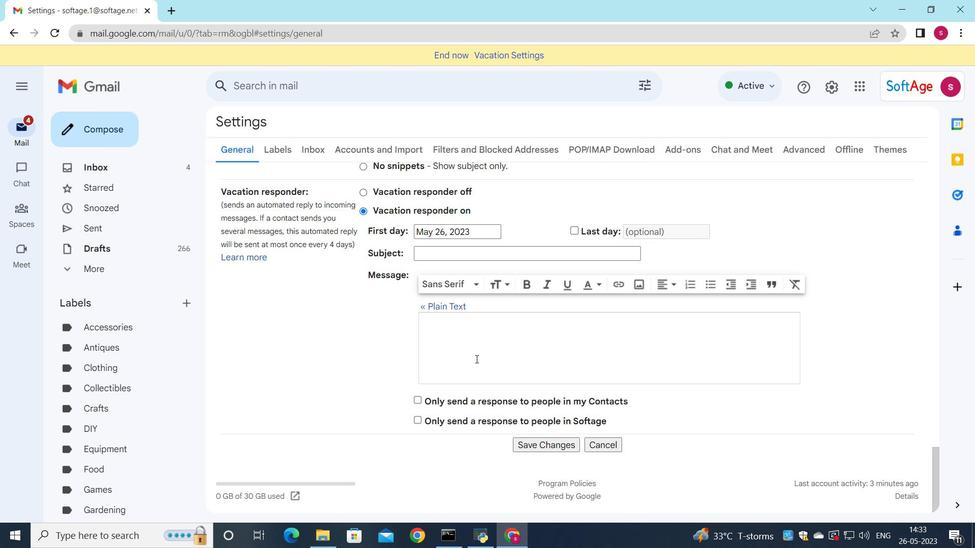 
Action: Mouse moved to (544, 448)
Screenshot: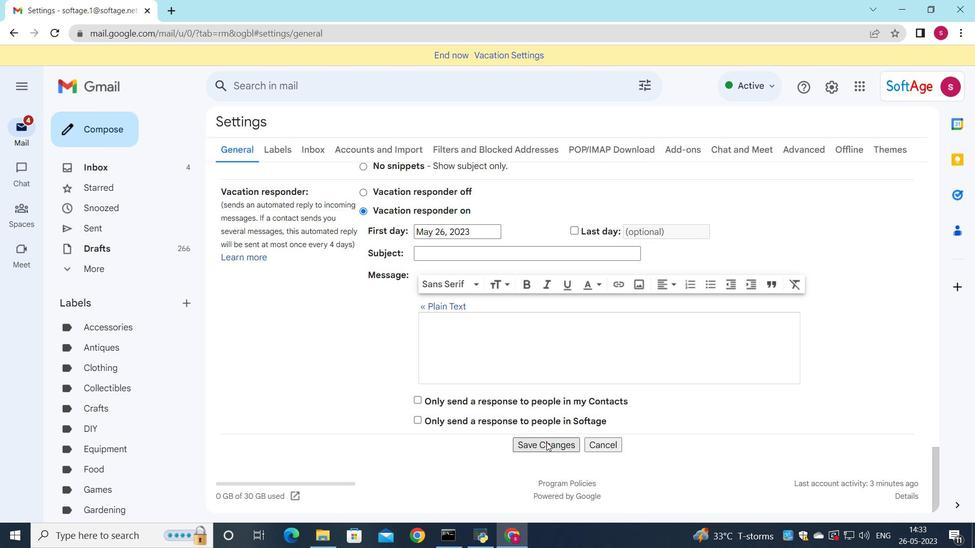 
Action: Mouse pressed left at (544, 448)
Screenshot: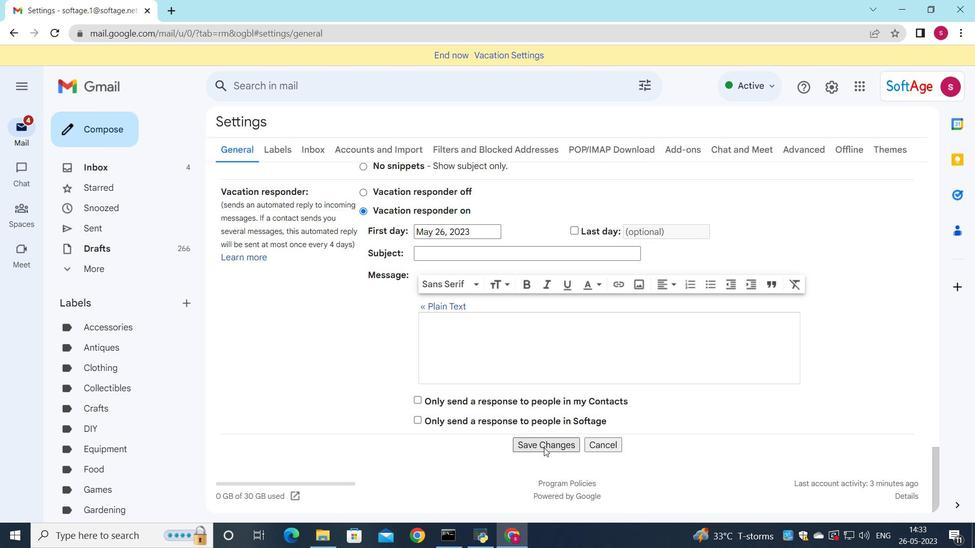 
Action: Mouse moved to (114, 133)
Screenshot: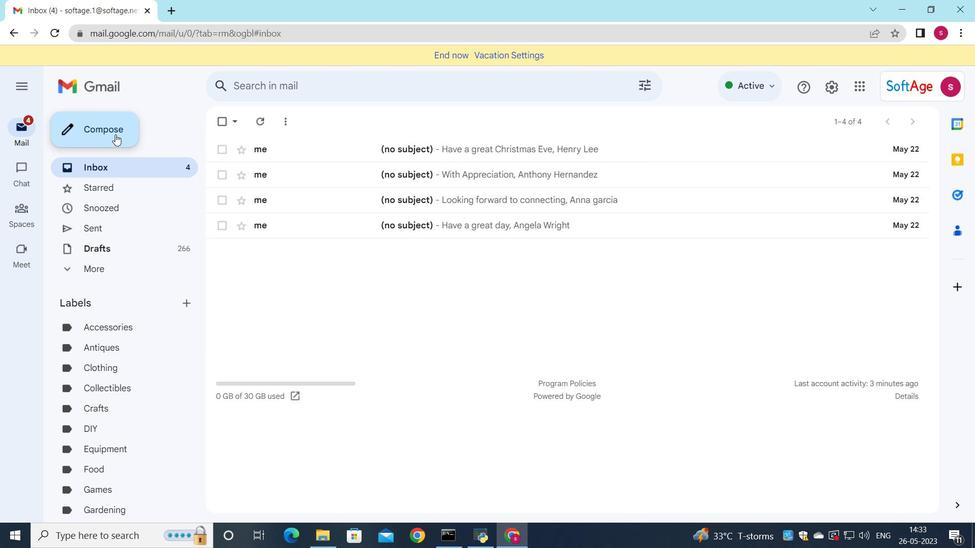 
Action: Mouse pressed left at (114, 133)
Screenshot: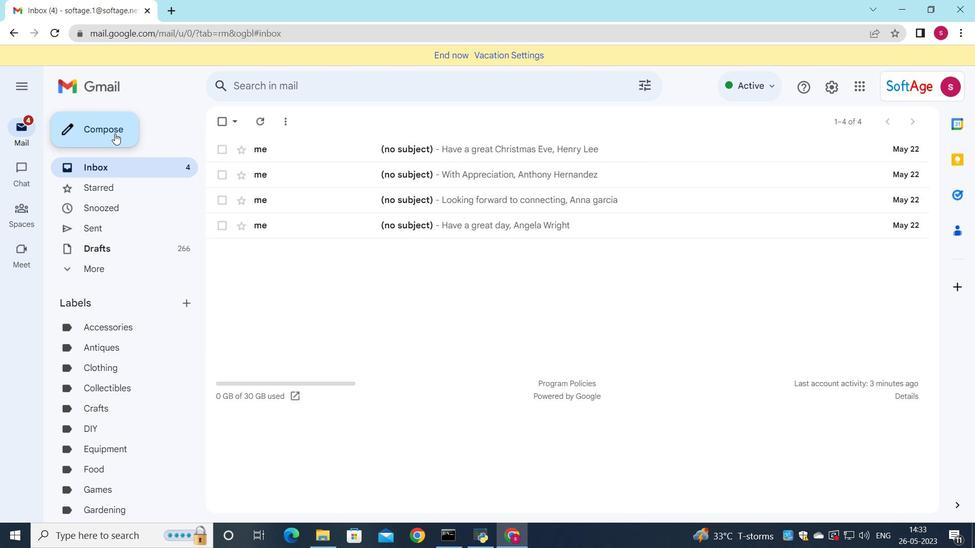 
Action: Mouse moved to (661, 226)
Screenshot: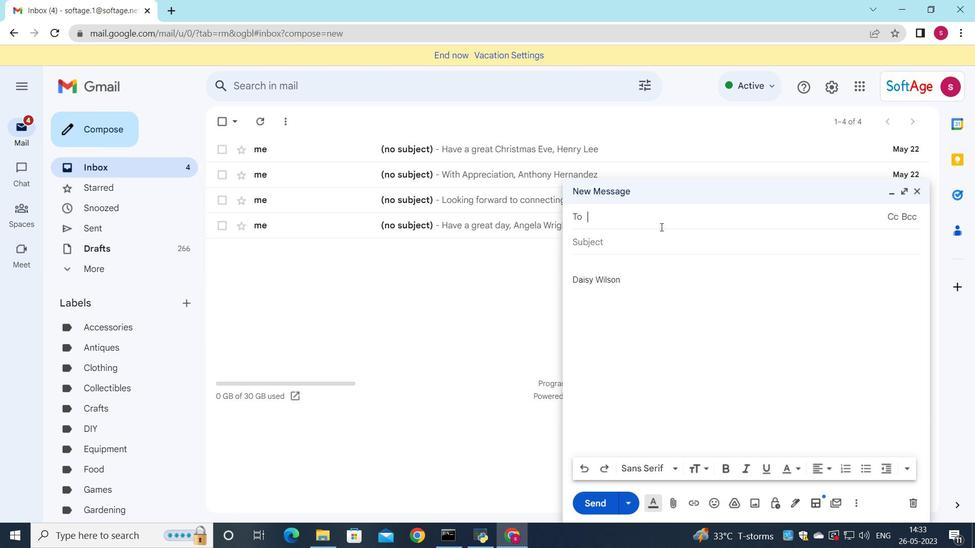 
Action: Key pressed soft
Screenshot: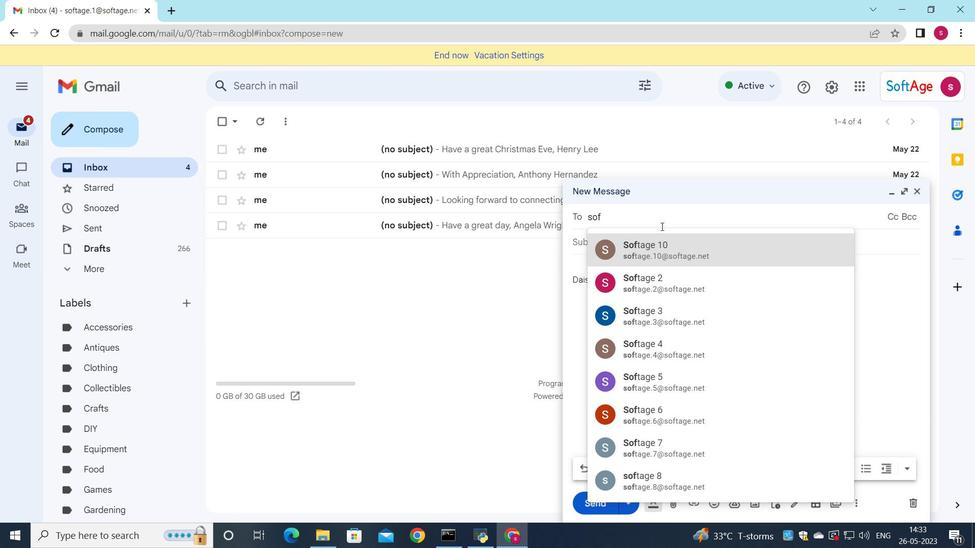 
Action: Mouse moved to (738, 398)
Screenshot: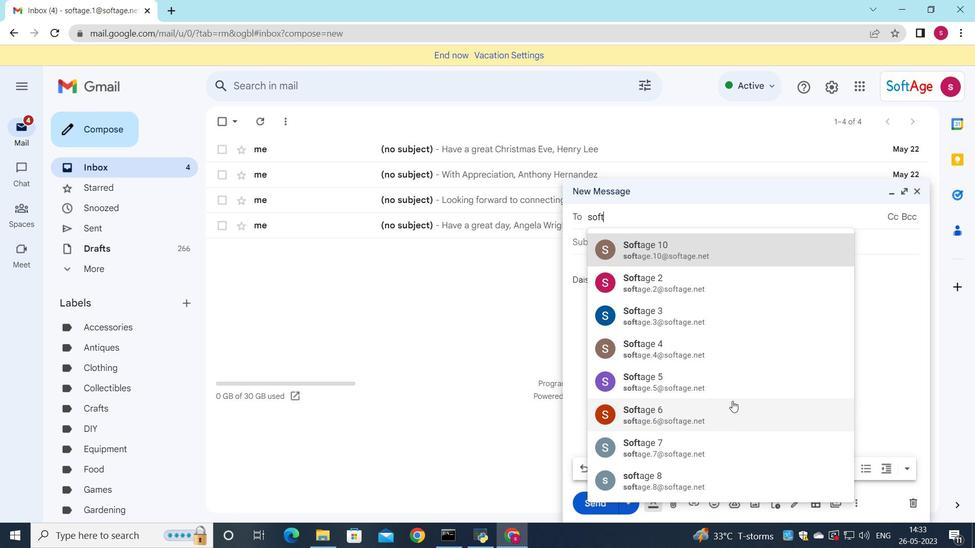 
Action: Key pressed age.9
Screenshot: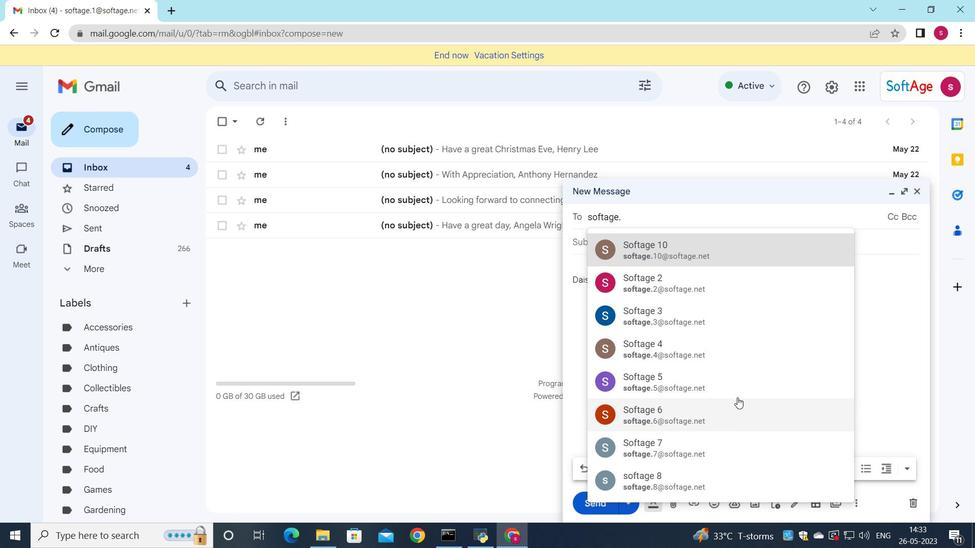 
Action: Mouse moved to (672, 246)
Screenshot: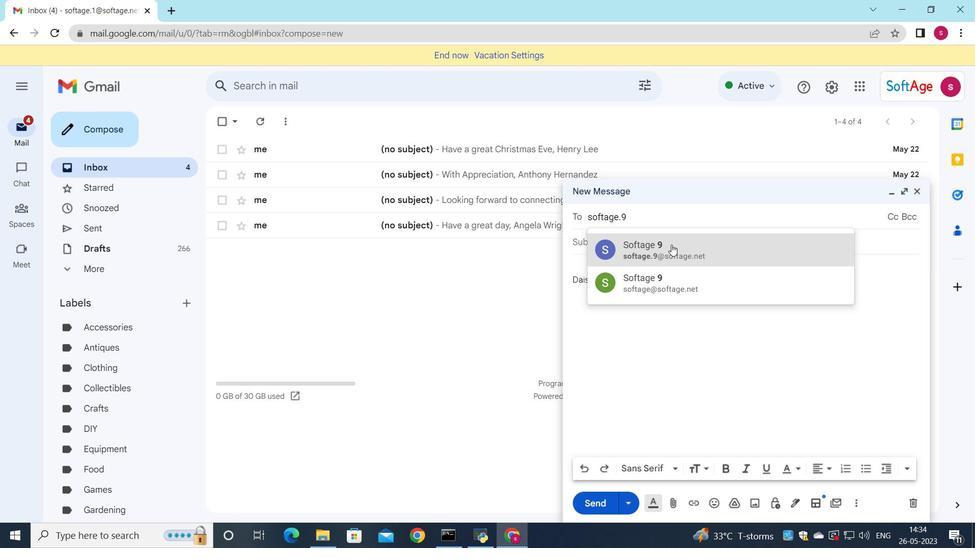 
Action: Mouse pressed left at (672, 246)
Screenshot: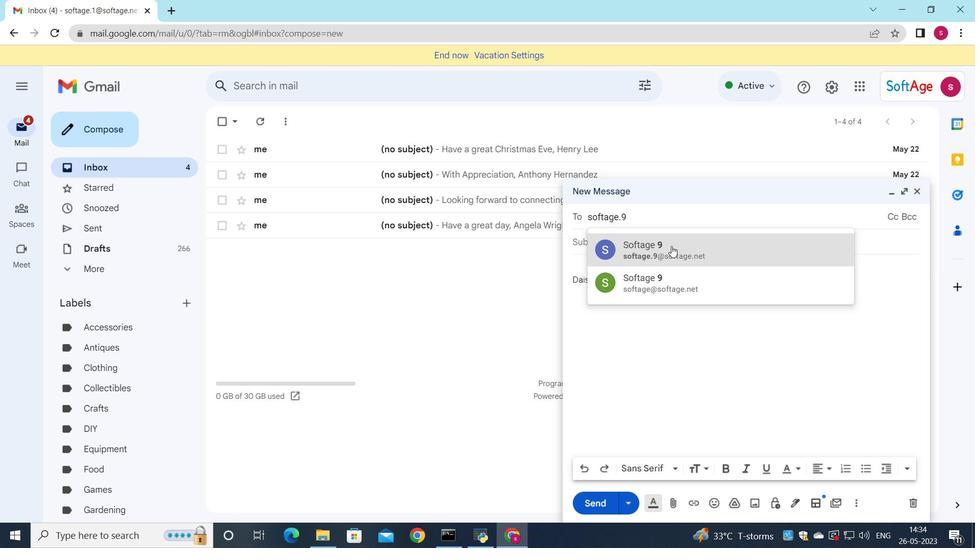 
Action: Mouse moved to (553, 309)
Screenshot: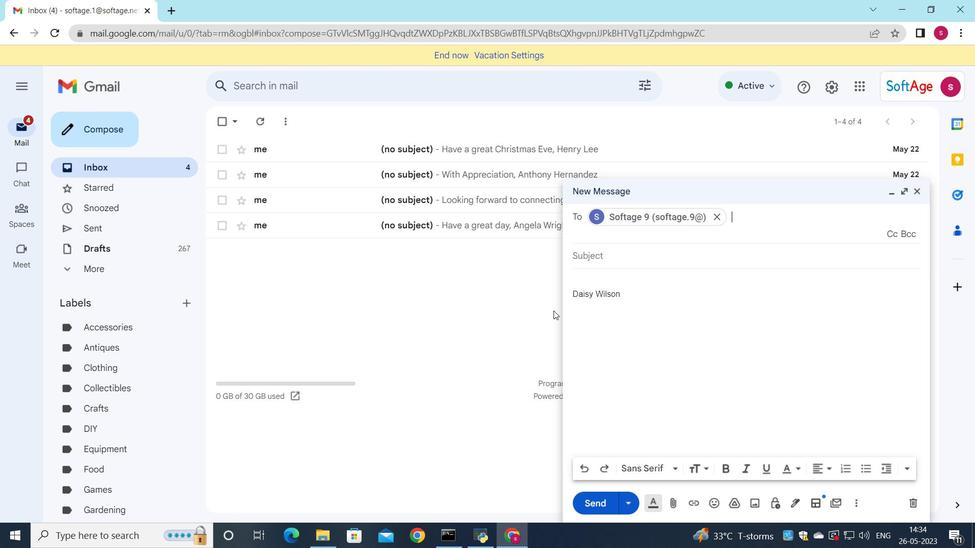 
Action: Key pressed softage
Screenshot: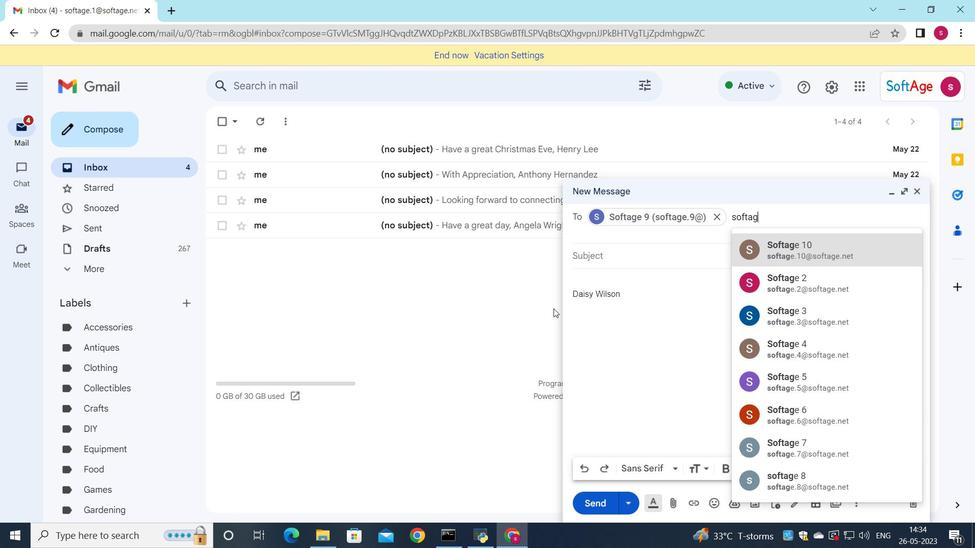 
Action: Mouse moved to (798, 241)
Screenshot: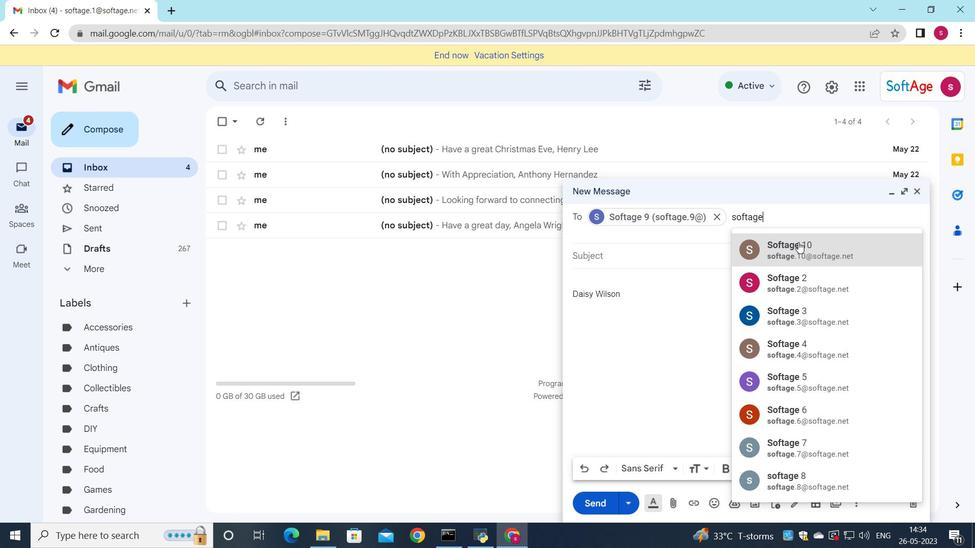
Action: Mouse pressed left at (798, 241)
Screenshot: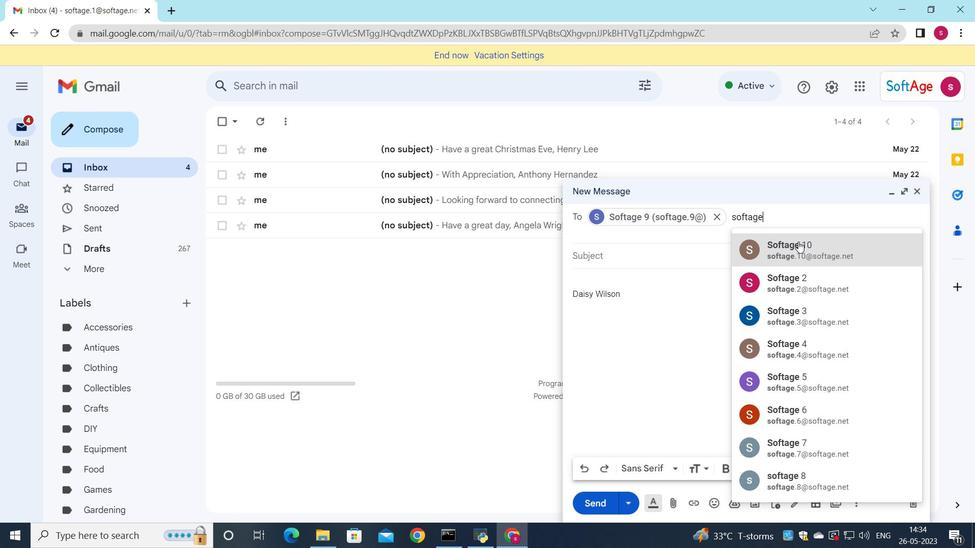 
Action: Mouse moved to (628, 251)
Screenshot: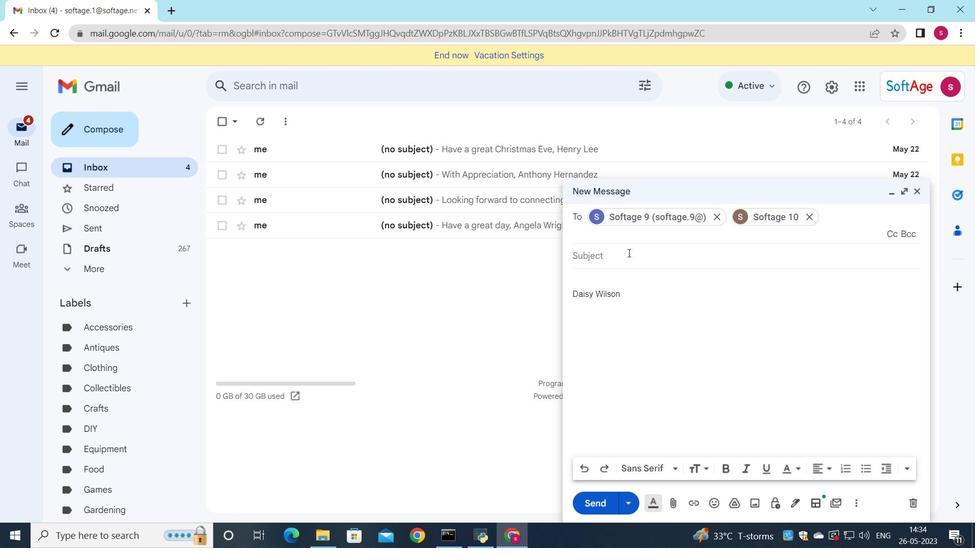 
Action: Mouse pressed left at (628, 251)
Screenshot: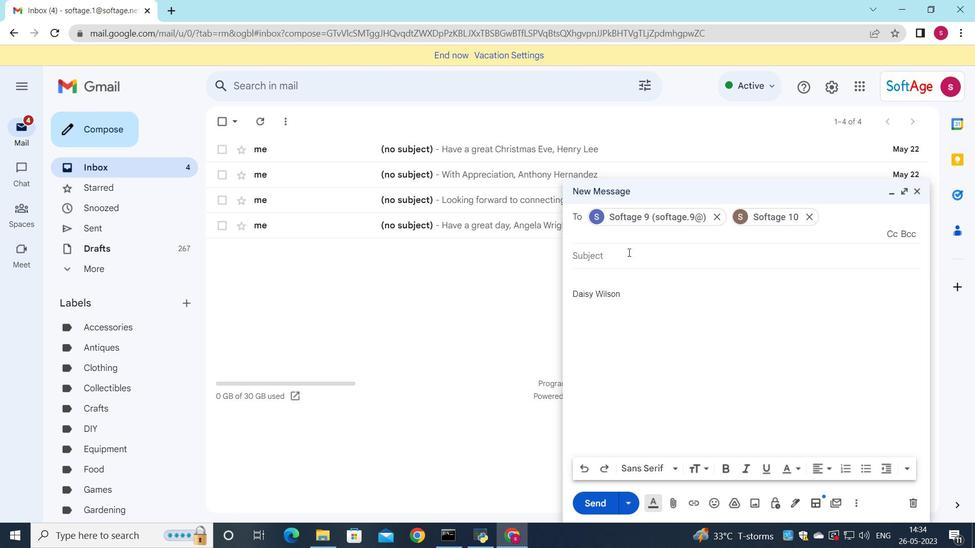 
Action: Mouse moved to (650, 294)
Screenshot: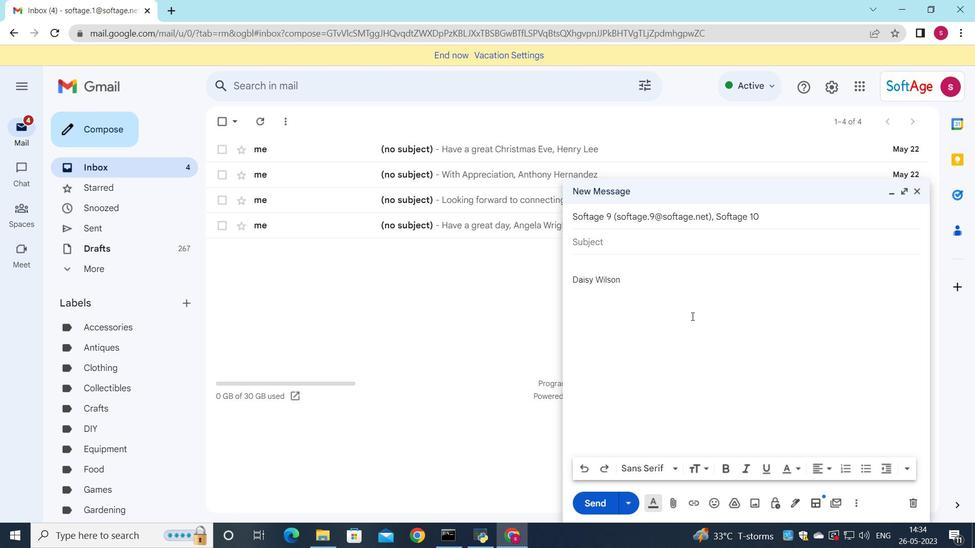 
Action: Key pressed <Key.shift>Serivec<Key.backspace><Key.backspace><Key.backspace>ce<Key.space><Key.backspace><Key.backspace><Key.backspace><Key.backspace><Key.backspace><Key.backspace>ervice<Key.space>renewal
Screenshot: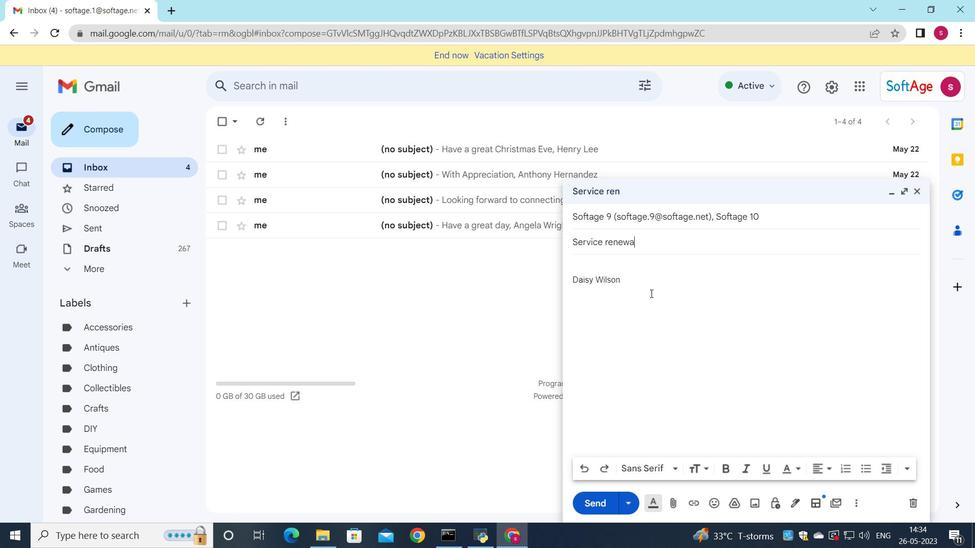 
Action: Mouse moved to (576, 266)
Screenshot: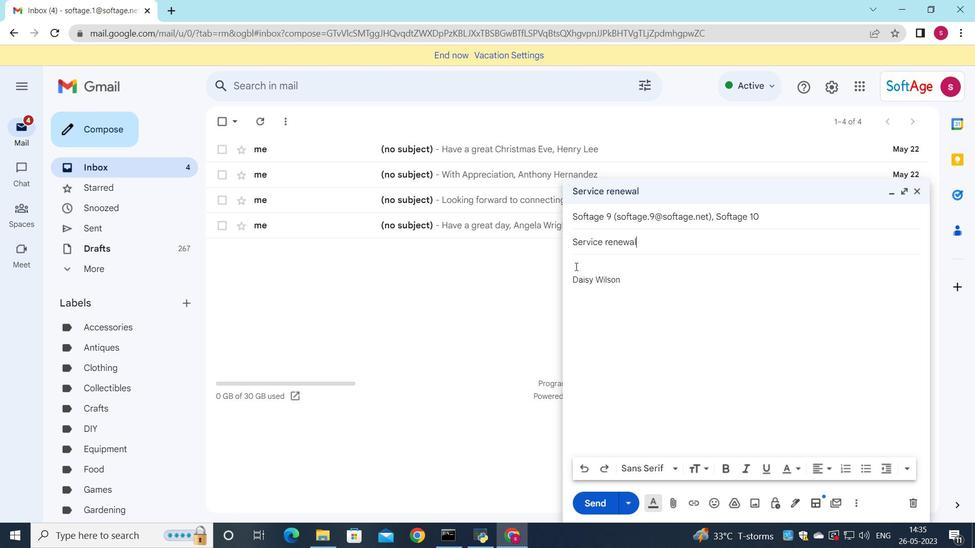 
Action: Mouse pressed left at (576, 266)
Screenshot: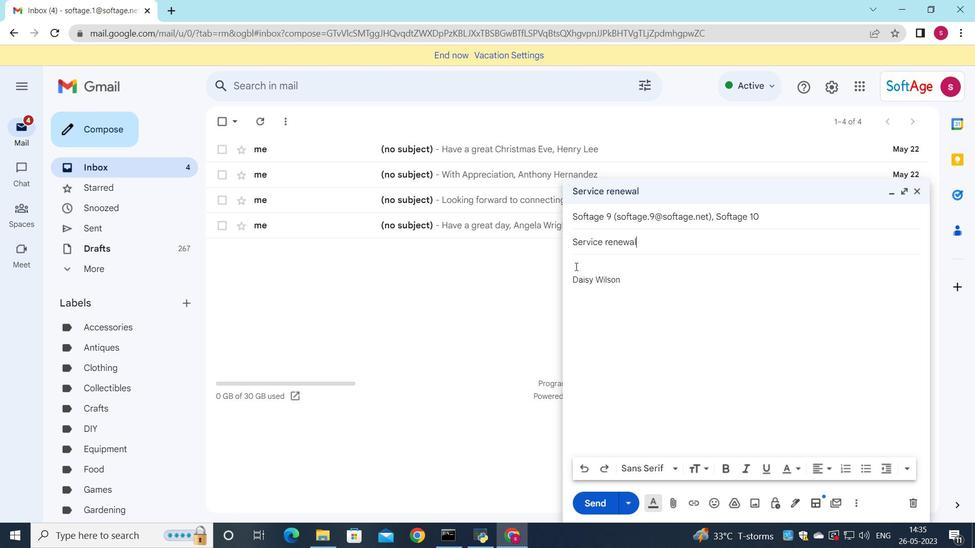 
Action: Key pressed <Key.shift>I<Key.space>am<Key.space>sorry<Key.space>any<Key.space>co<Key.backspace><Key.backspace>miscommunication<Key.space>on<Key.space>our<Key.space>end.
Screenshot: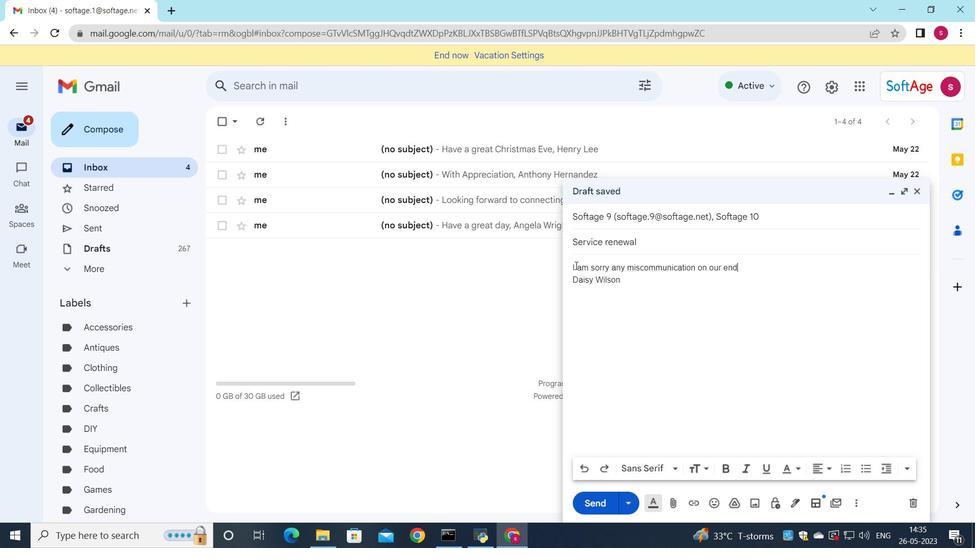 
Action: Mouse moved to (609, 267)
Screenshot: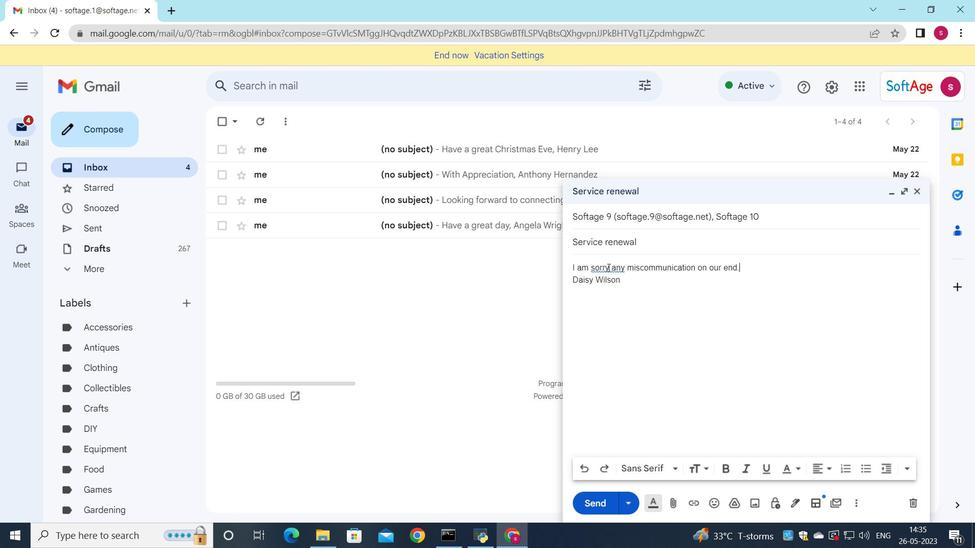 
Action: Mouse pressed left at (609, 267)
Screenshot: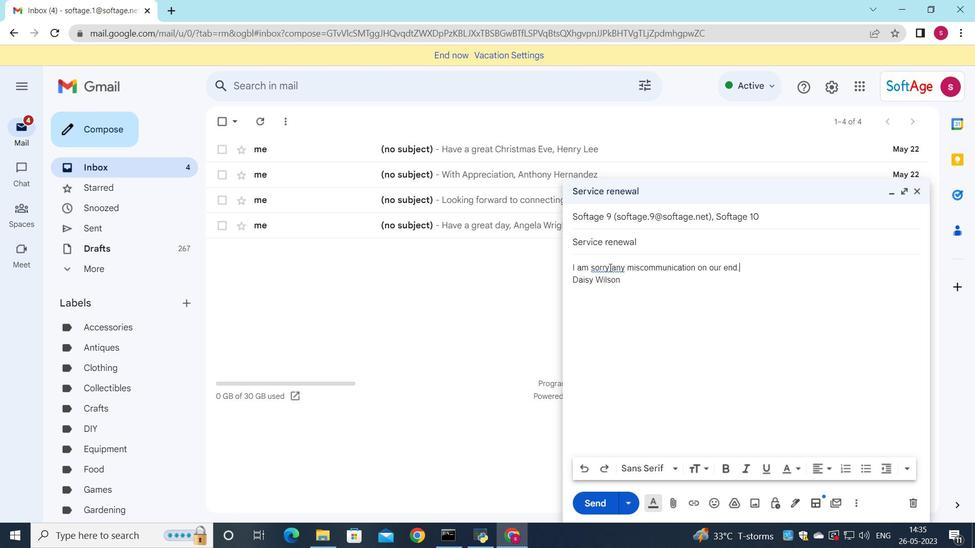 
Action: Key pressed <Key.space>for
Screenshot: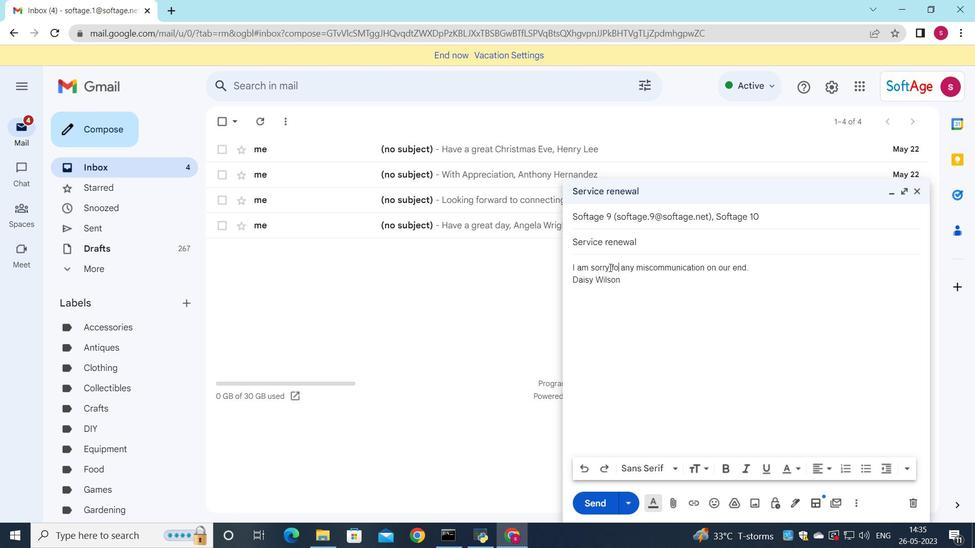 
Action: Mouse moved to (673, 500)
Screenshot: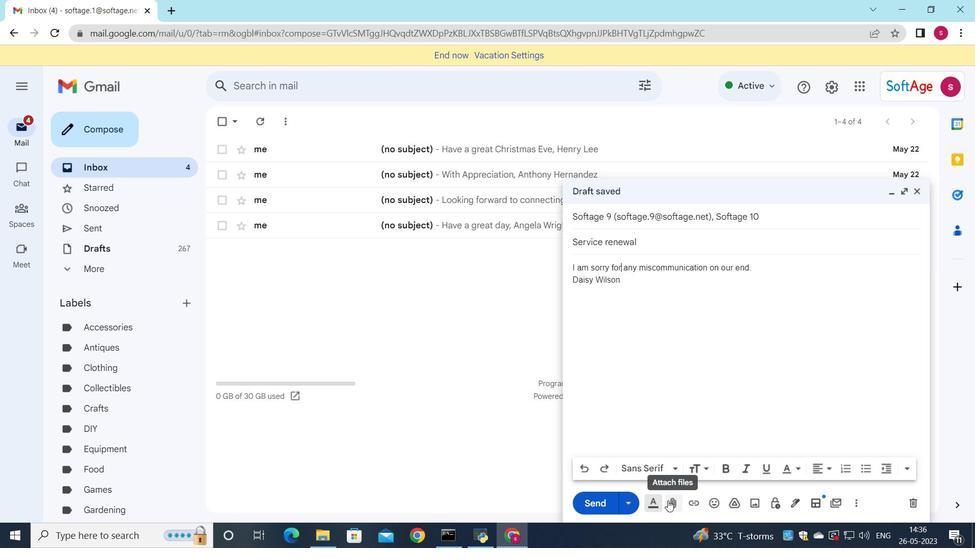 
Action: Mouse pressed left at (673, 500)
Screenshot: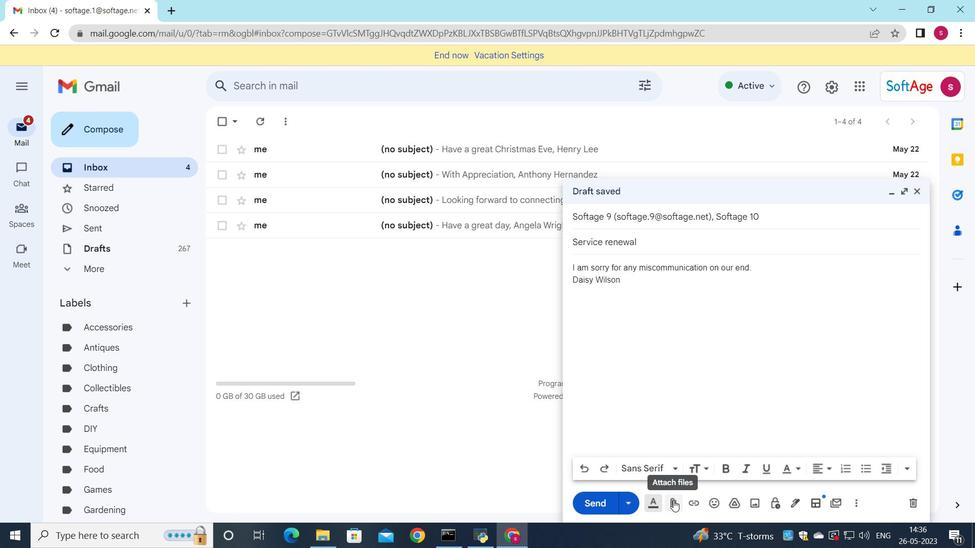 
Action: Mouse moved to (244, 89)
Screenshot: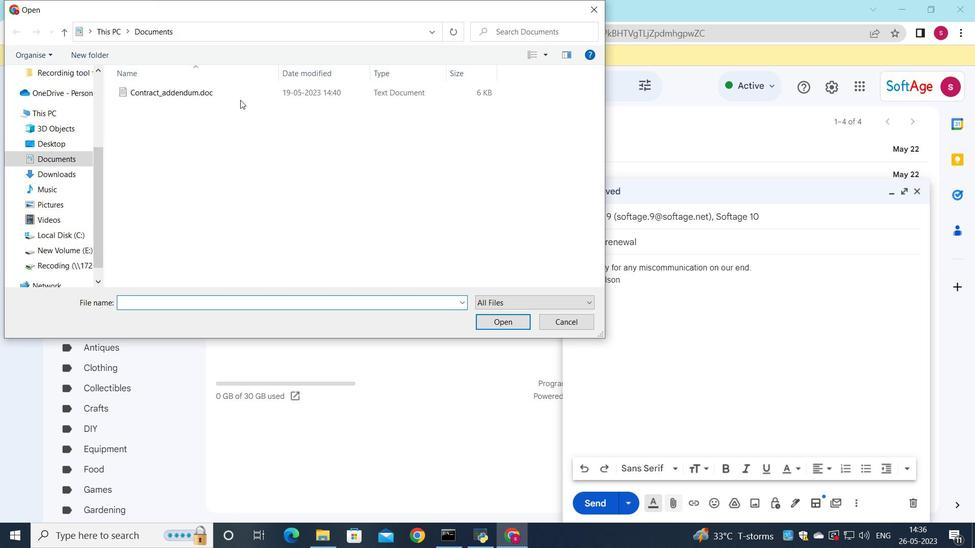 
Action: Mouse pressed left at (244, 89)
Screenshot: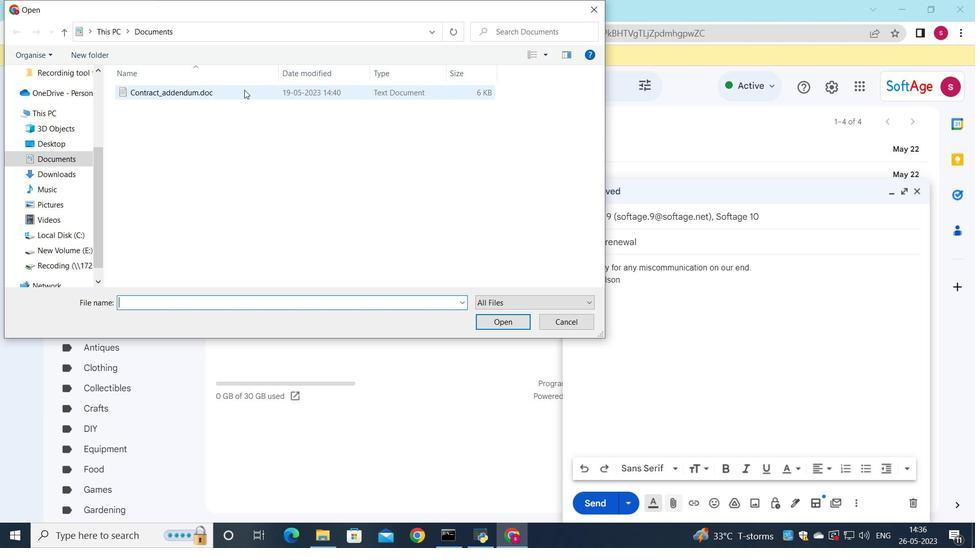 
Action: Mouse pressed left at (244, 89)
Screenshot: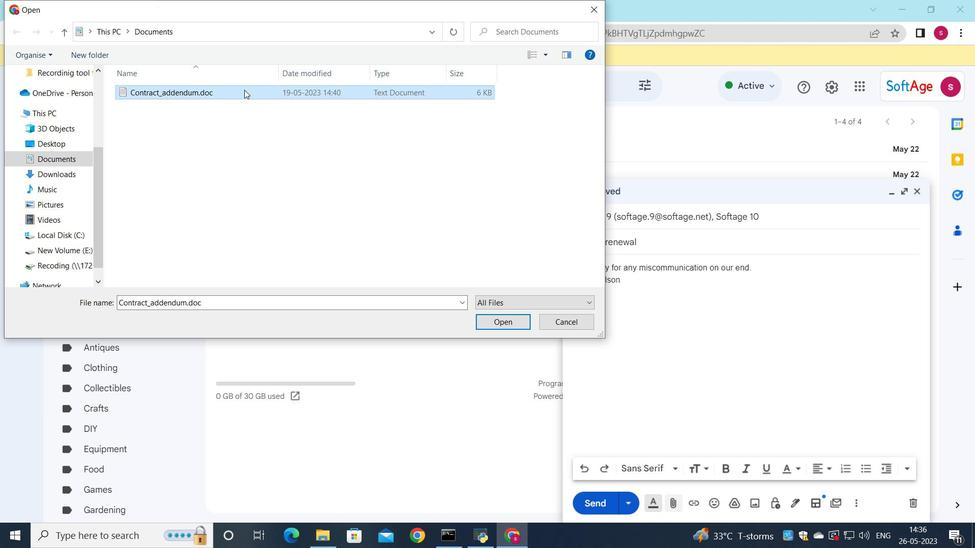 
Action: Mouse moved to (690, 283)
Screenshot: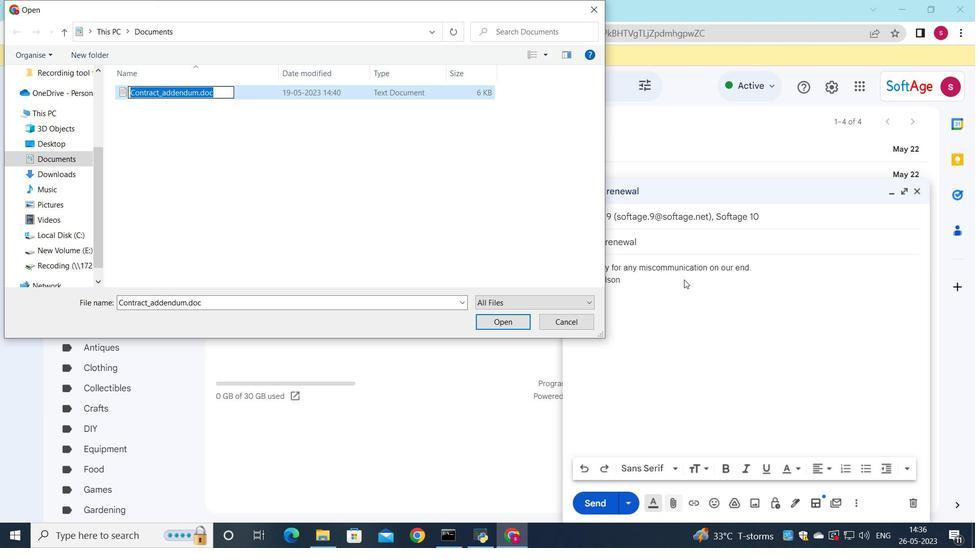 
Action: Key pressed <Key.shift>Data<Key.shift>_sheet.pdf
Screenshot: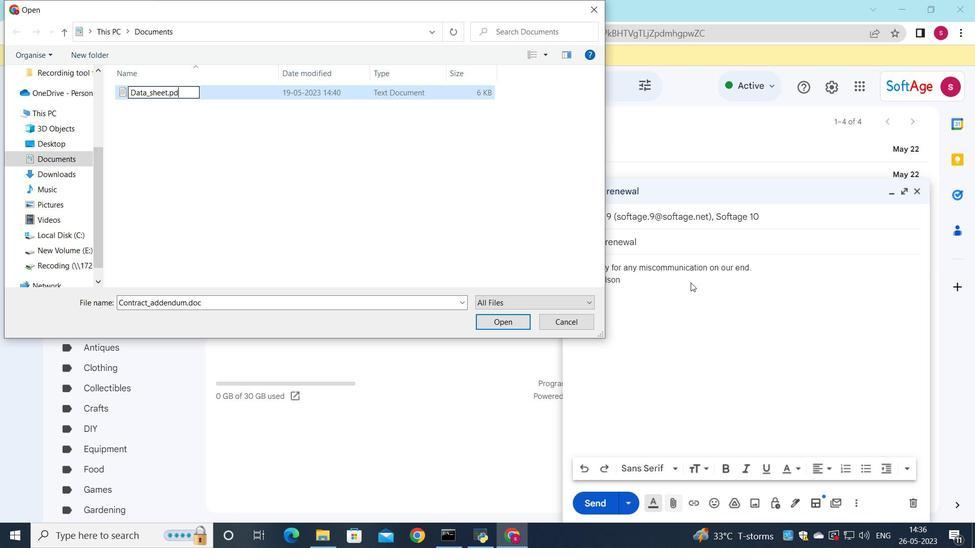 
Action: Mouse moved to (305, 87)
Screenshot: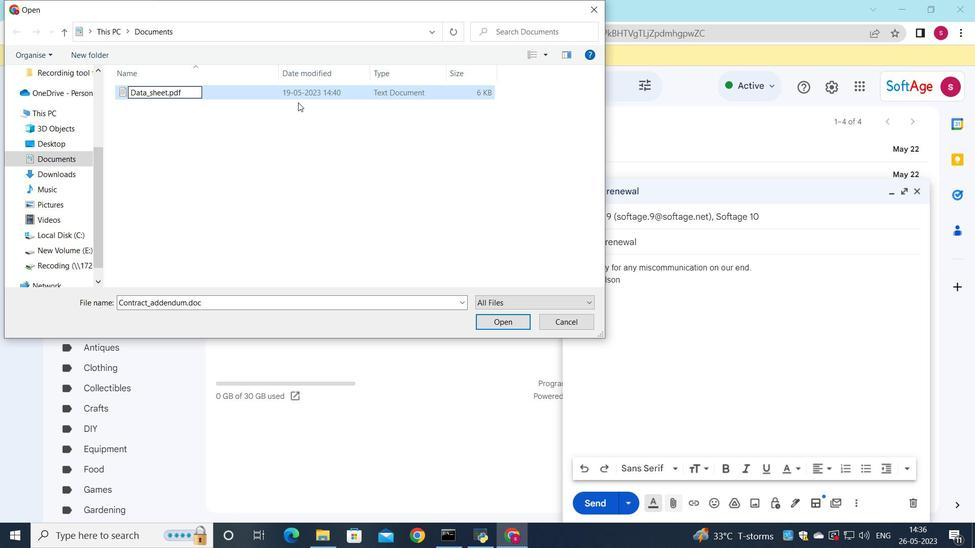 
Action: Mouse pressed left at (305, 87)
Screenshot: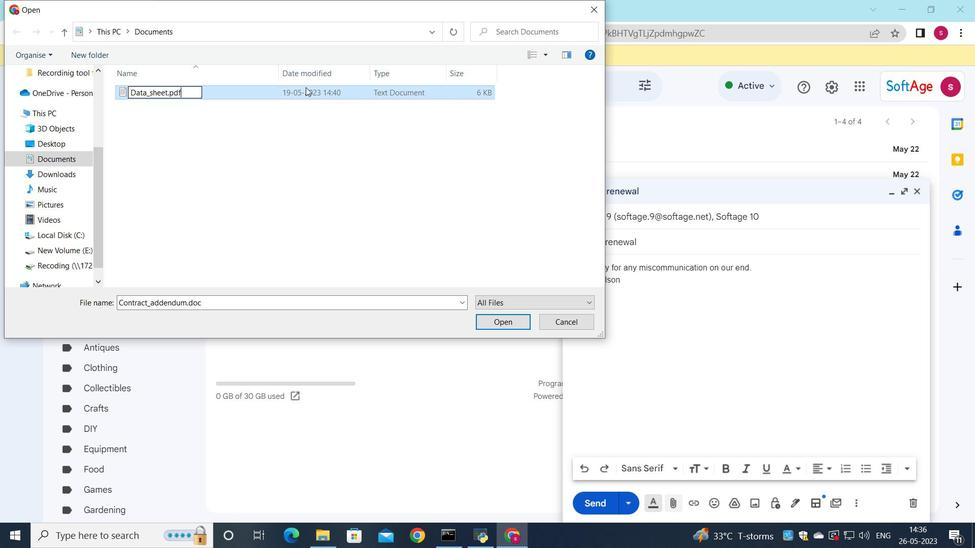 
Action: Mouse moved to (496, 322)
Screenshot: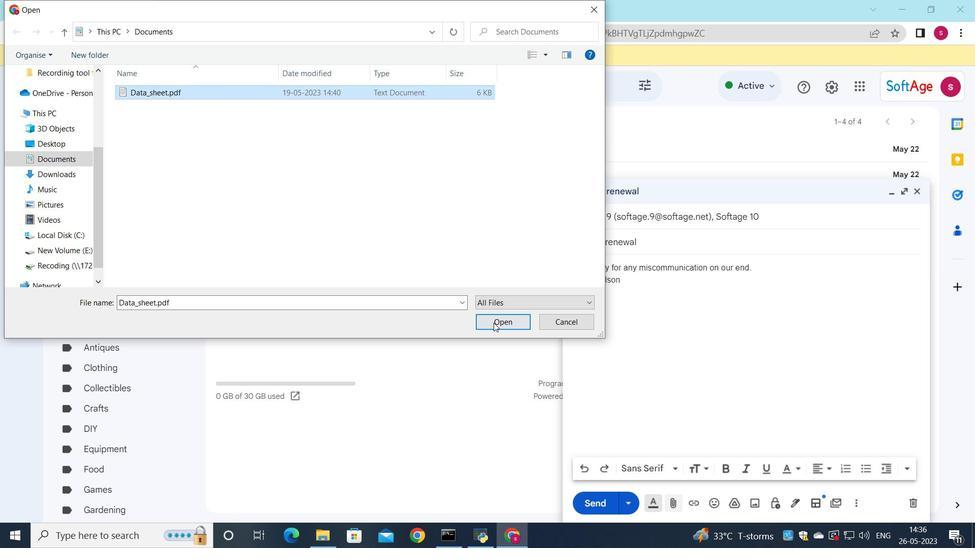 
Action: Mouse pressed left at (496, 322)
Screenshot: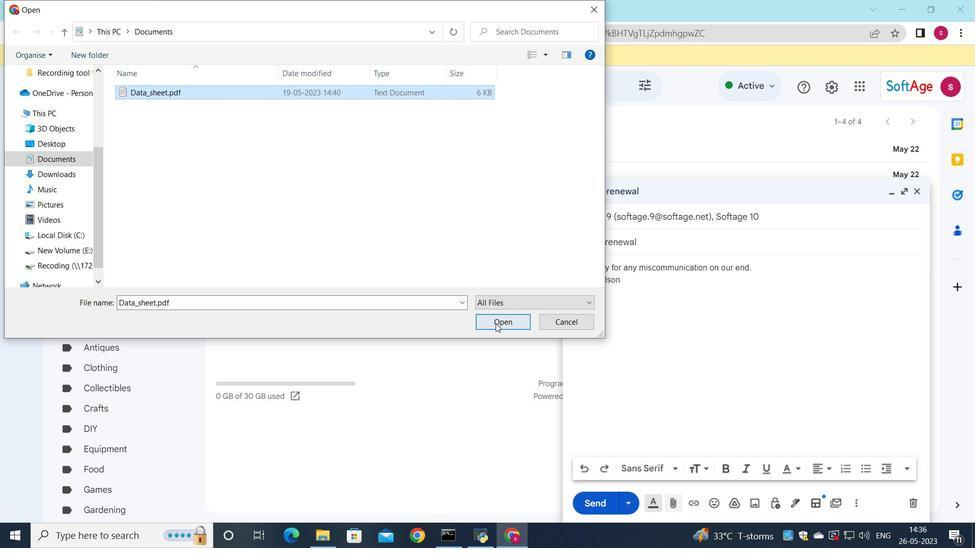 
Action: Mouse moved to (590, 498)
Screenshot: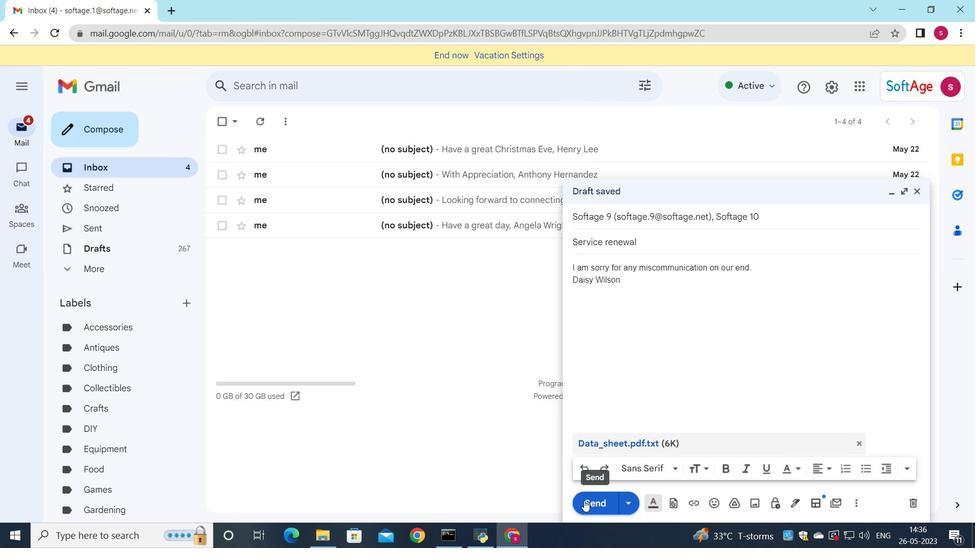 
Action: Mouse pressed left at (590, 498)
Screenshot: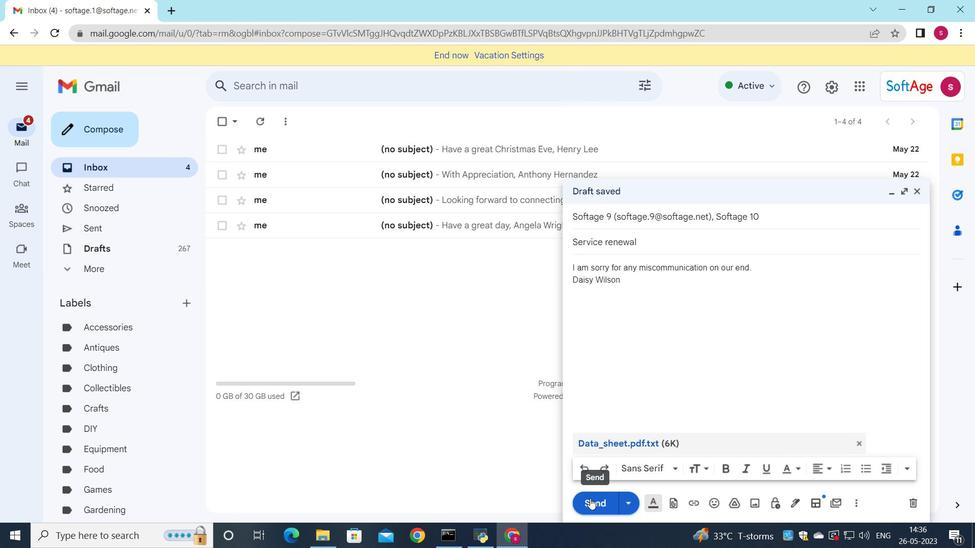 
Action: Mouse moved to (106, 223)
Screenshot: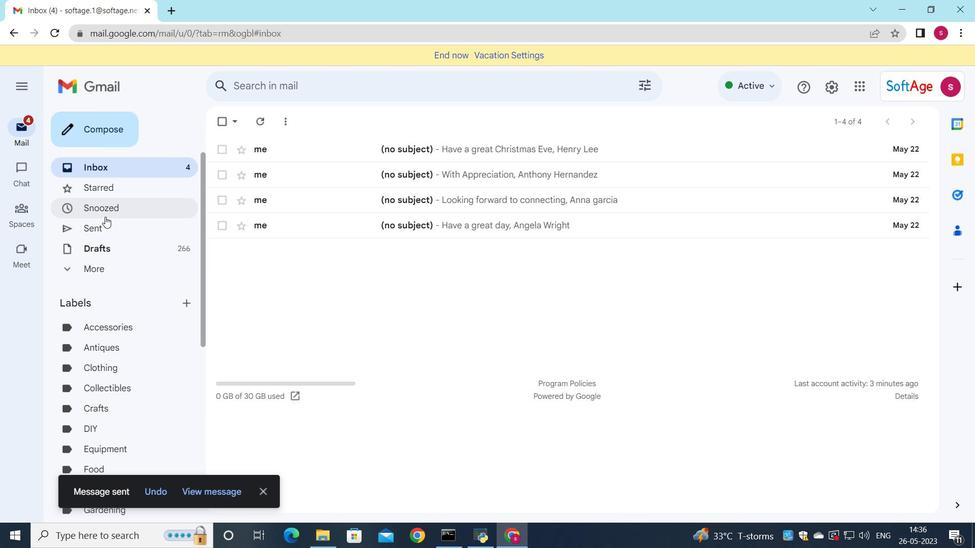 
Action: Mouse pressed left at (106, 223)
Screenshot: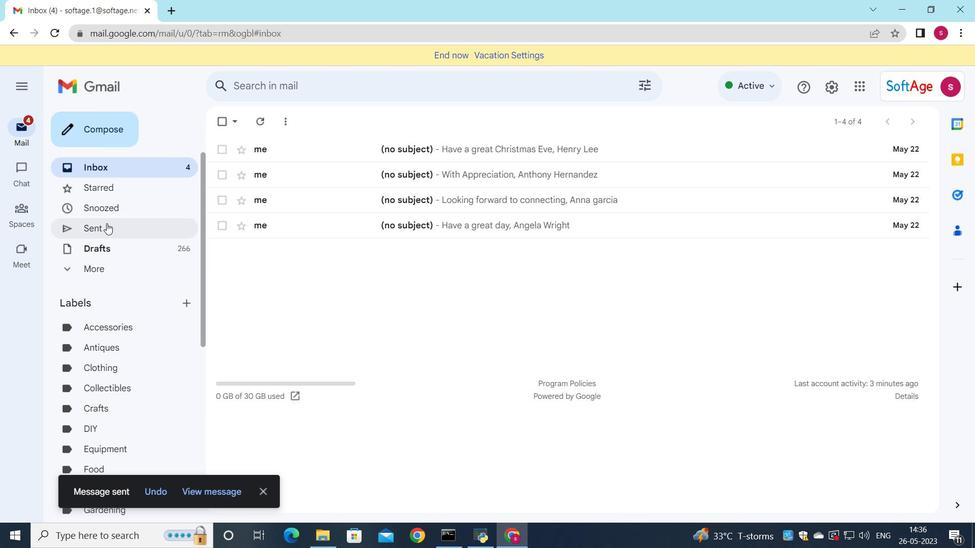 
Action: Mouse moved to (375, 181)
Screenshot: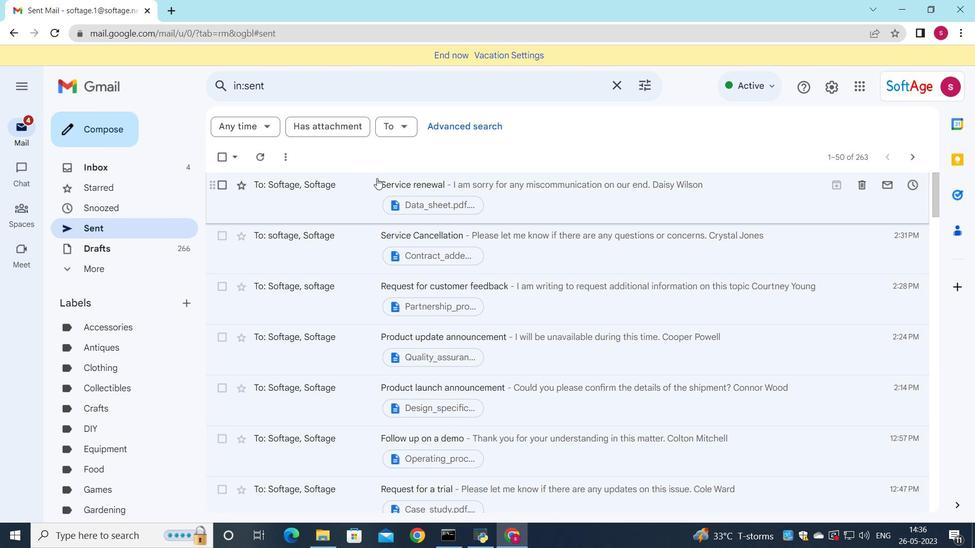 
Action: Mouse pressed left at (375, 181)
Screenshot: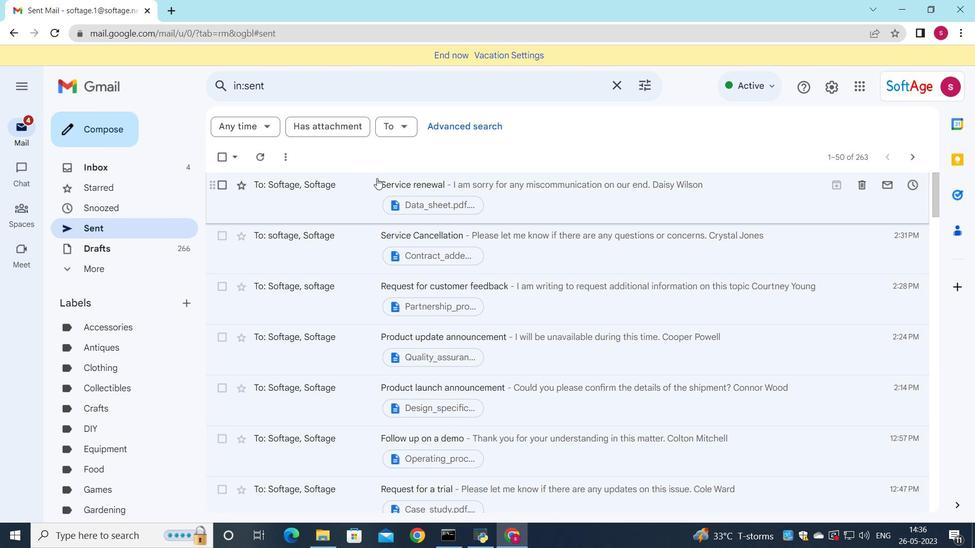 
Action: Mouse moved to (378, 200)
Screenshot: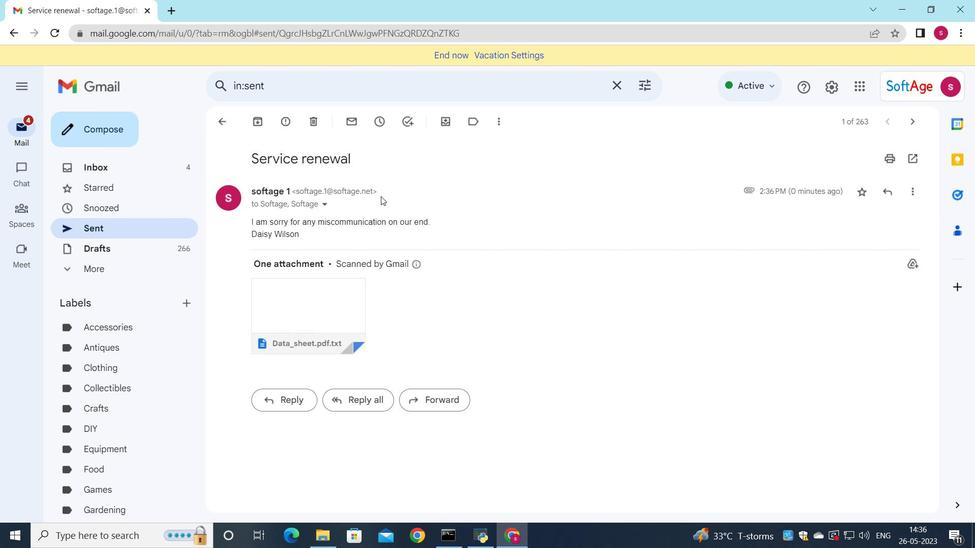 
